 Task: Create a sub task Design and Implement Solution for the task  Implement a new cloud-based quality management system for a company in the project BroaderPath , assign it to team member softage.3@softage.net and update the status of the sub task to  Off Track , set the priority of the sub task to High
Action: Mouse moved to (801, 504)
Screenshot: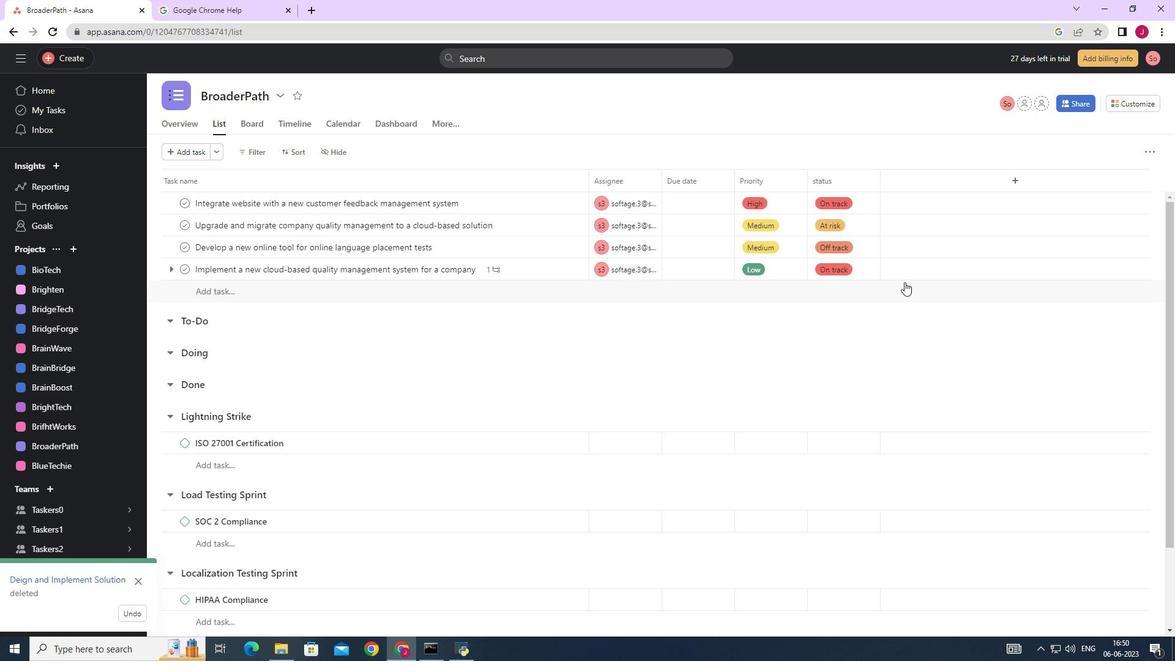 
Action: Mouse scrolled (801, 504) with delta (0, 0)
Screenshot: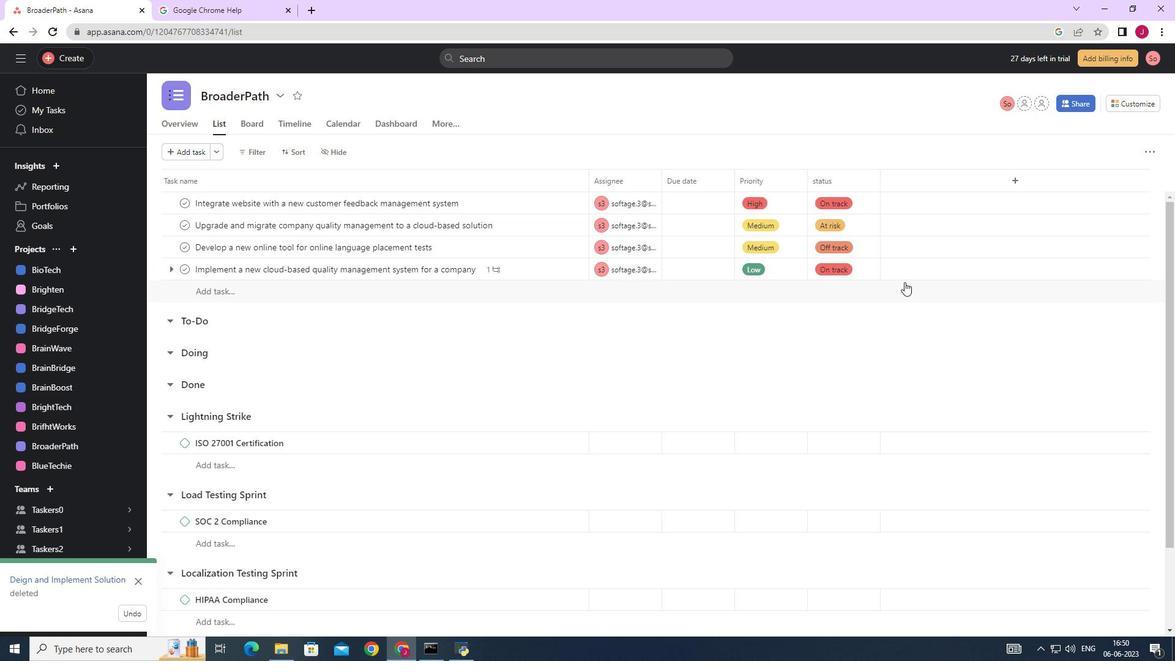 
Action: Mouse scrolled (801, 504) with delta (0, 0)
Screenshot: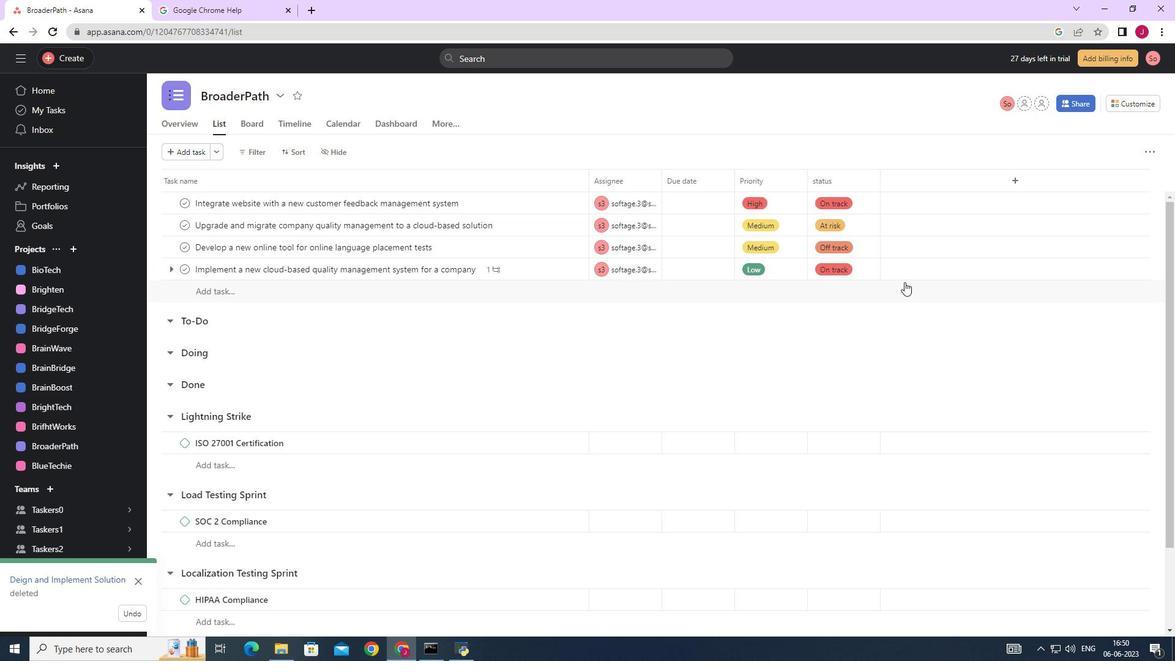 
Action: Mouse moved to (801, 504)
Screenshot: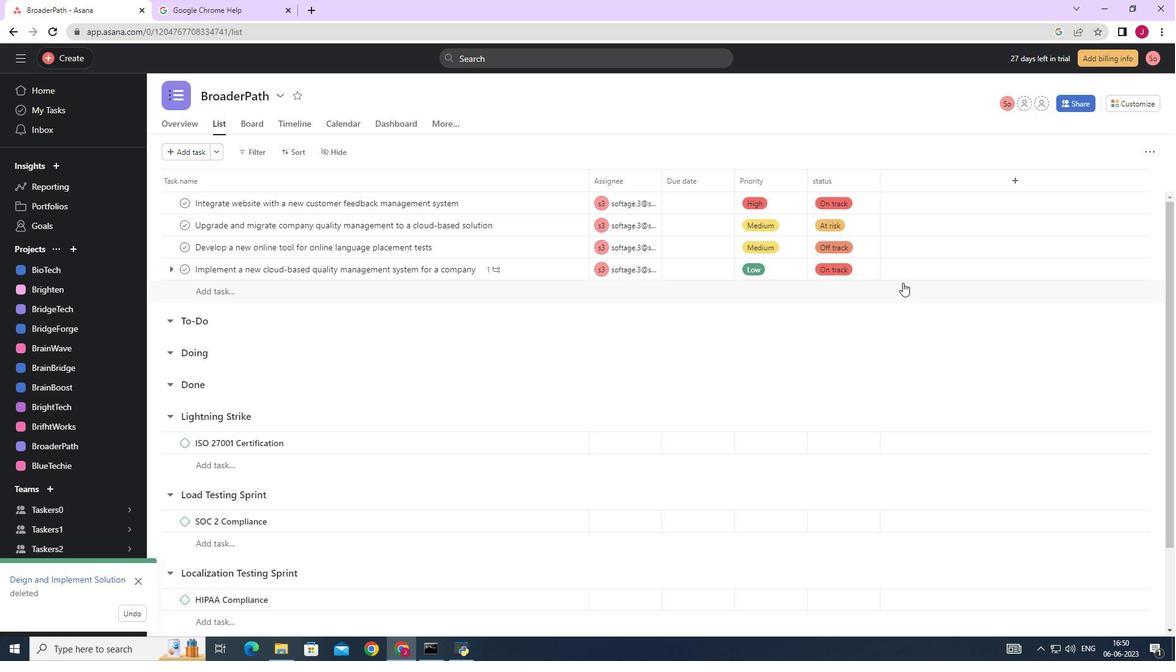 
Action: Mouse scrolled (801, 503) with delta (0, 0)
Screenshot: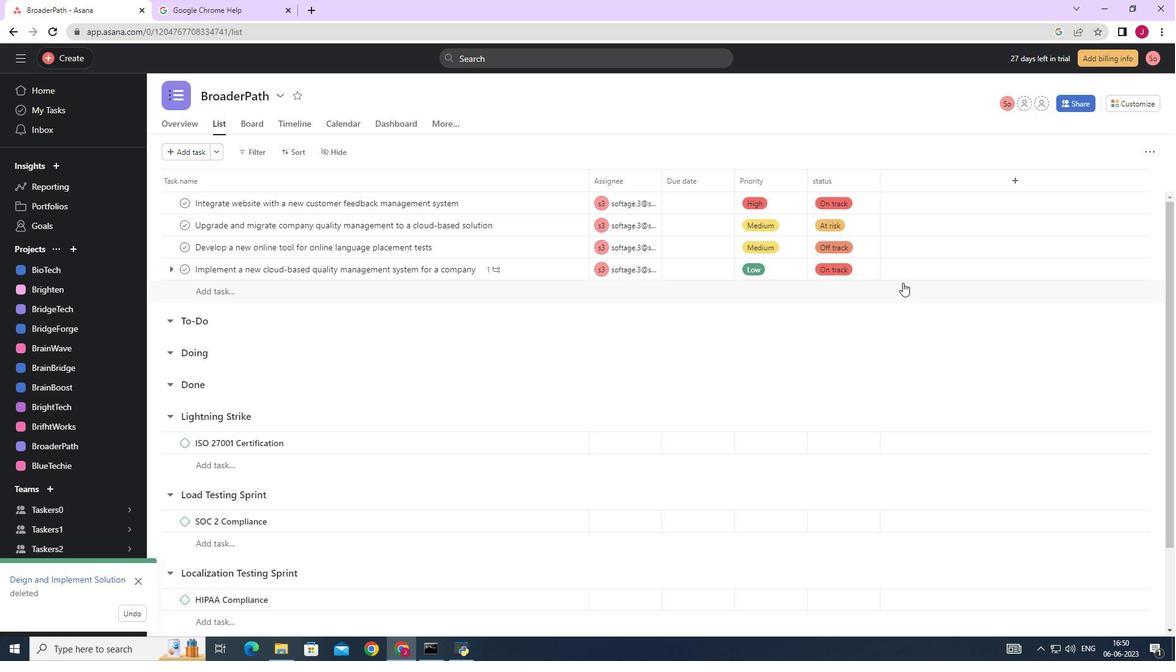 
Action: Mouse moved to (646, 473)
Screenshot: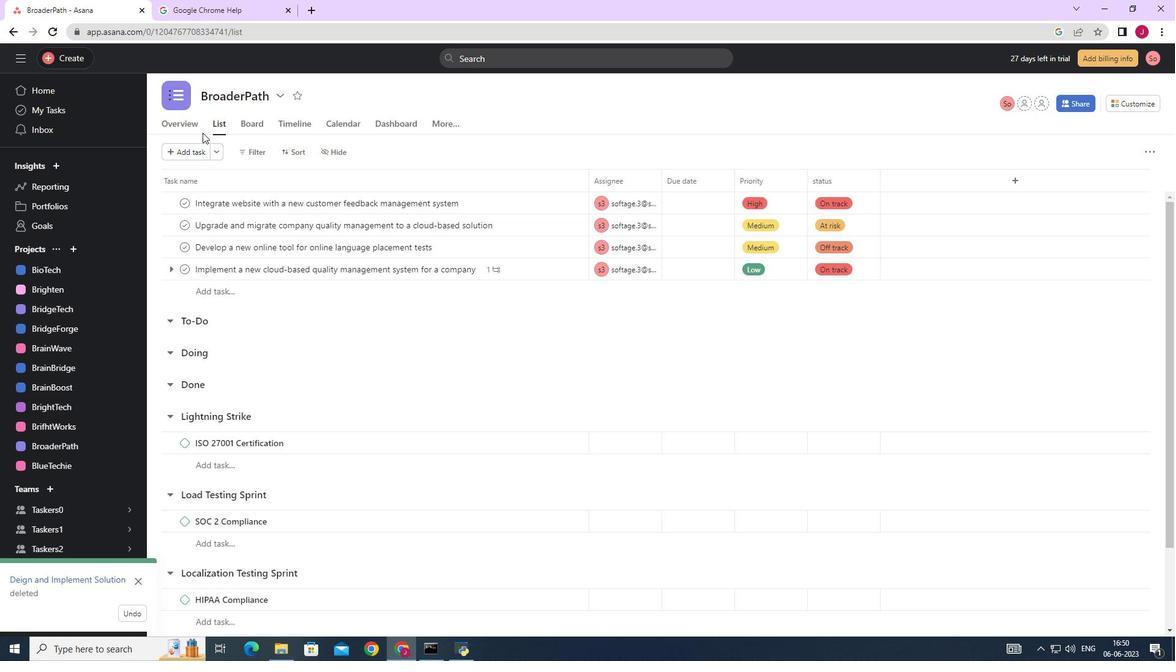 
Action: Mouse scrolled (646, 474) with delta (0, 0)
Screenshot: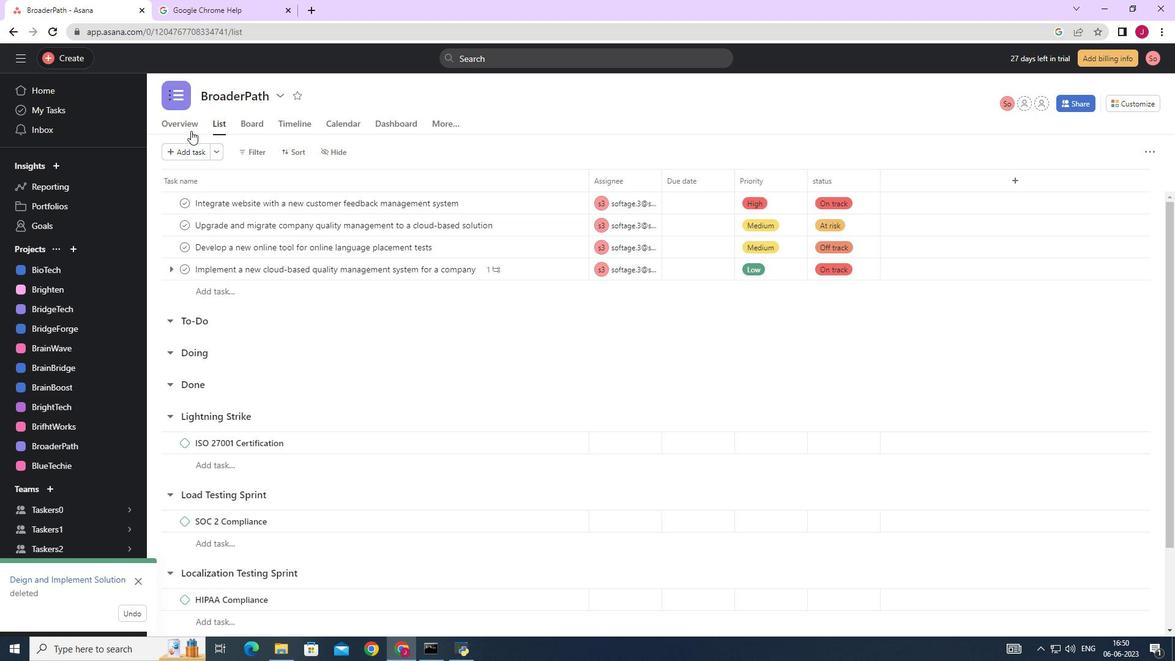 
Action: Mouse scrolled (646, 474) with delta (0, 0)
Screenshot: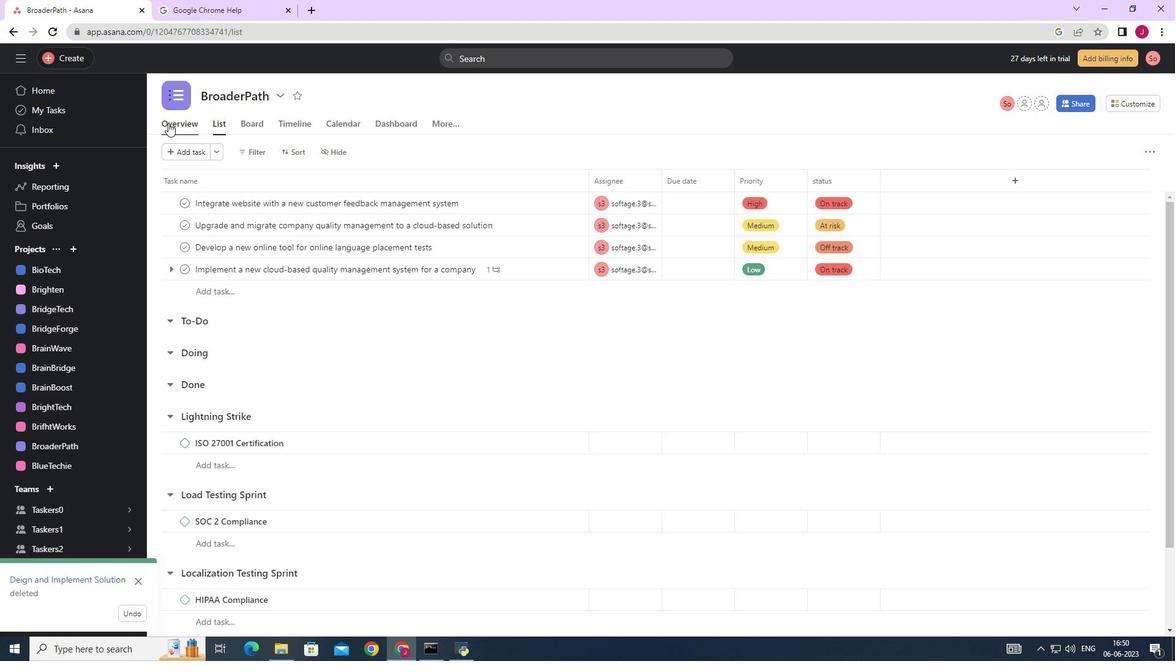 
Action: Mouse scrolled (646, 474) with delta (0, 0)
Screenshot: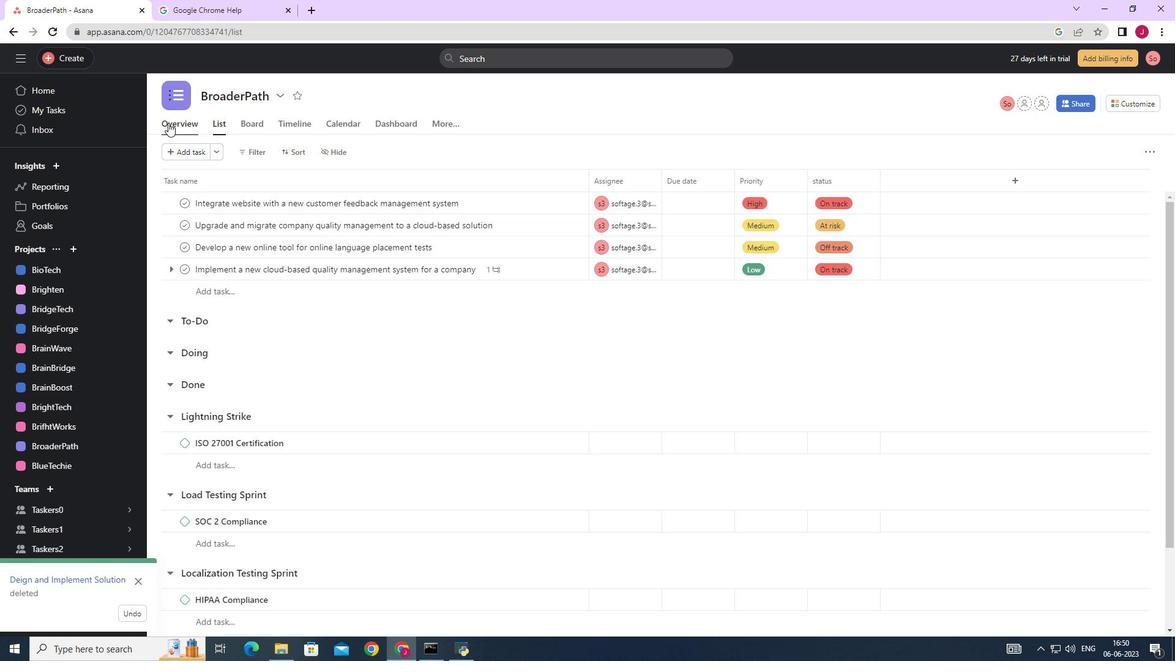 
Action: Mouse moved to (537, 263)
Screenshot: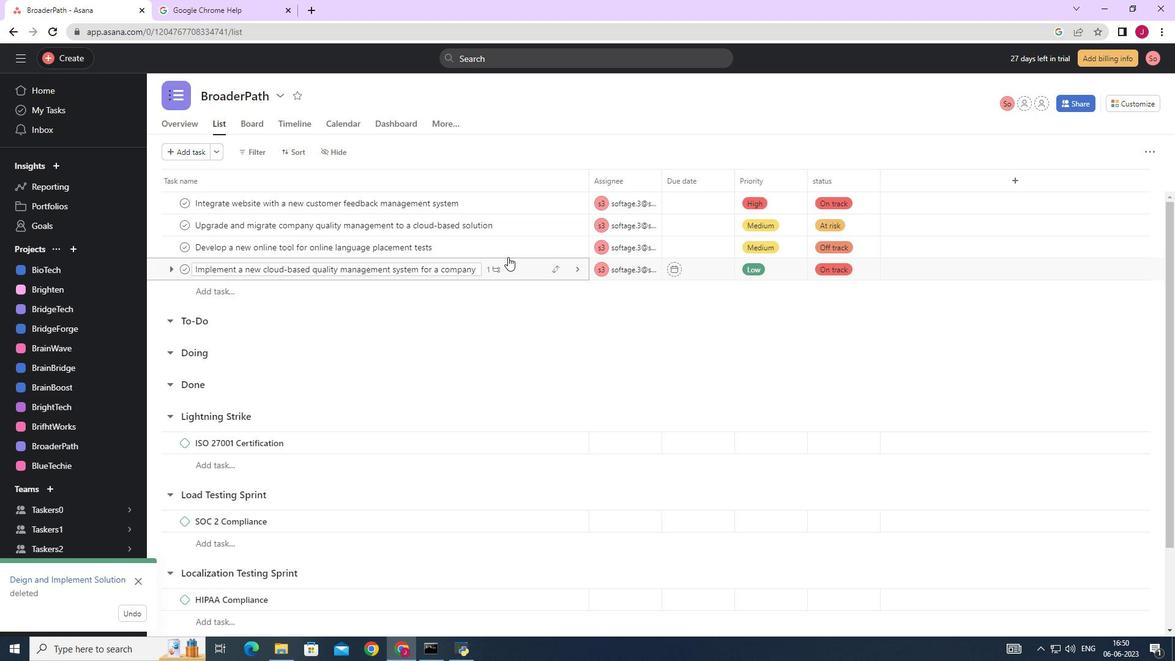 
Action: Mouse pressed left at (536, 263)
Screenshot: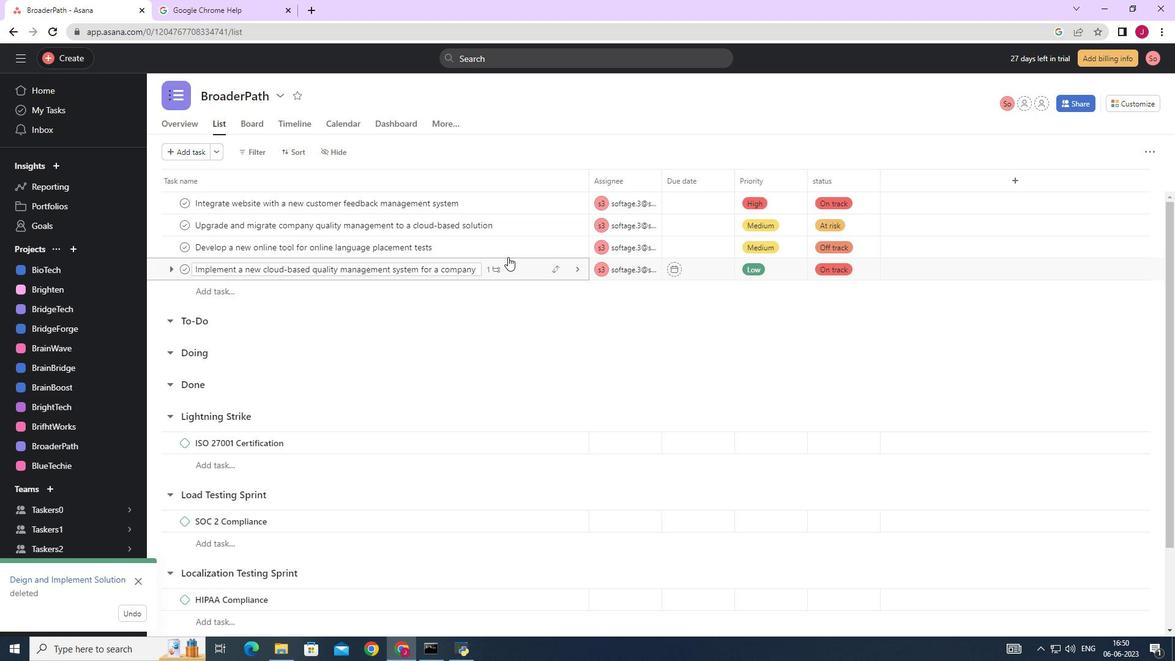 
Action: Mouse moved to (892, 428)
Screenshot: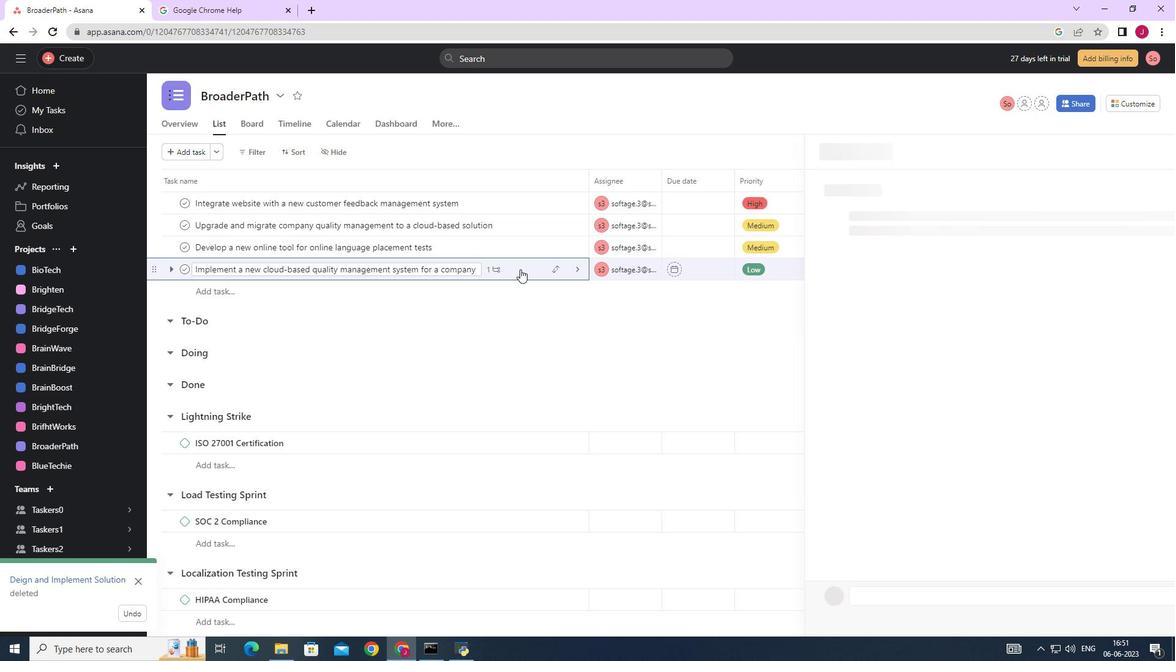 
Action: Mouse scrolled (892, 428) with delta (0, 0)
Screenshot: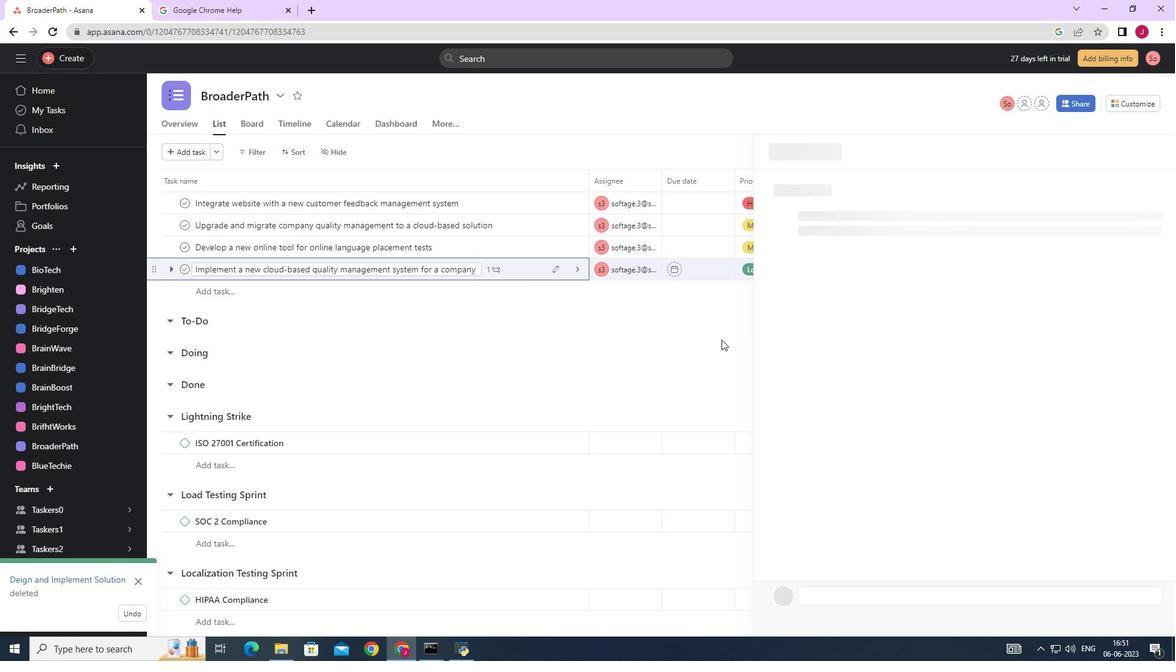 
Action: Mouse scrolled (892, 428) with delta (0, 0)
Screenshot: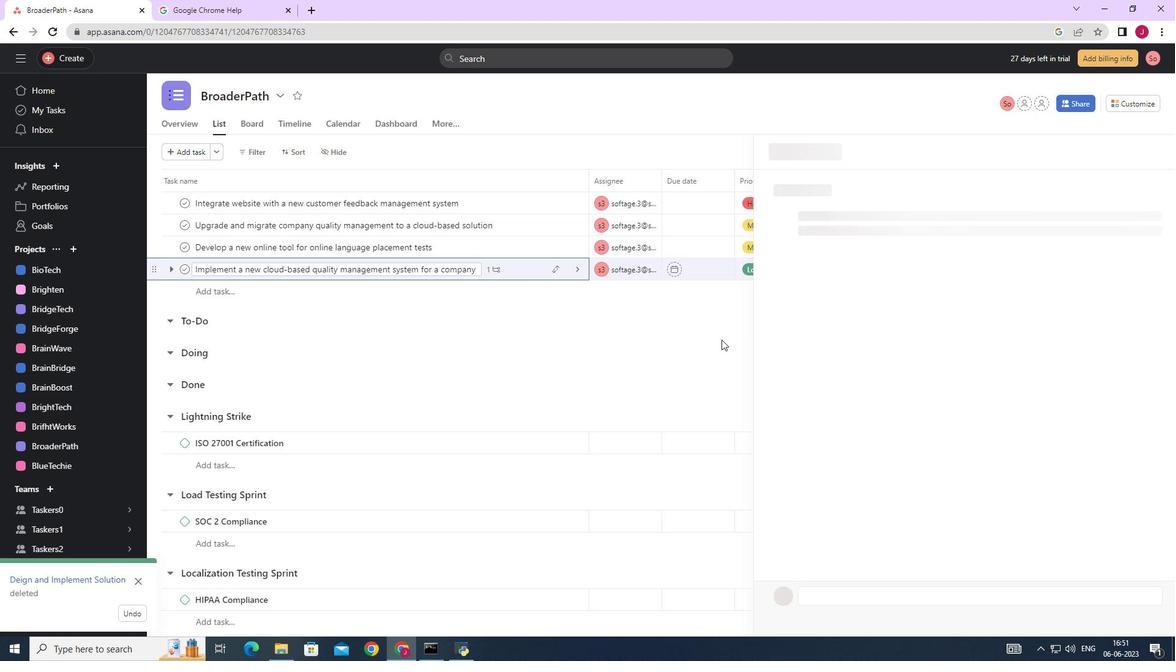 
Action: Mouse scrolled (892, 428) with delta (0, 0)
Screenshot: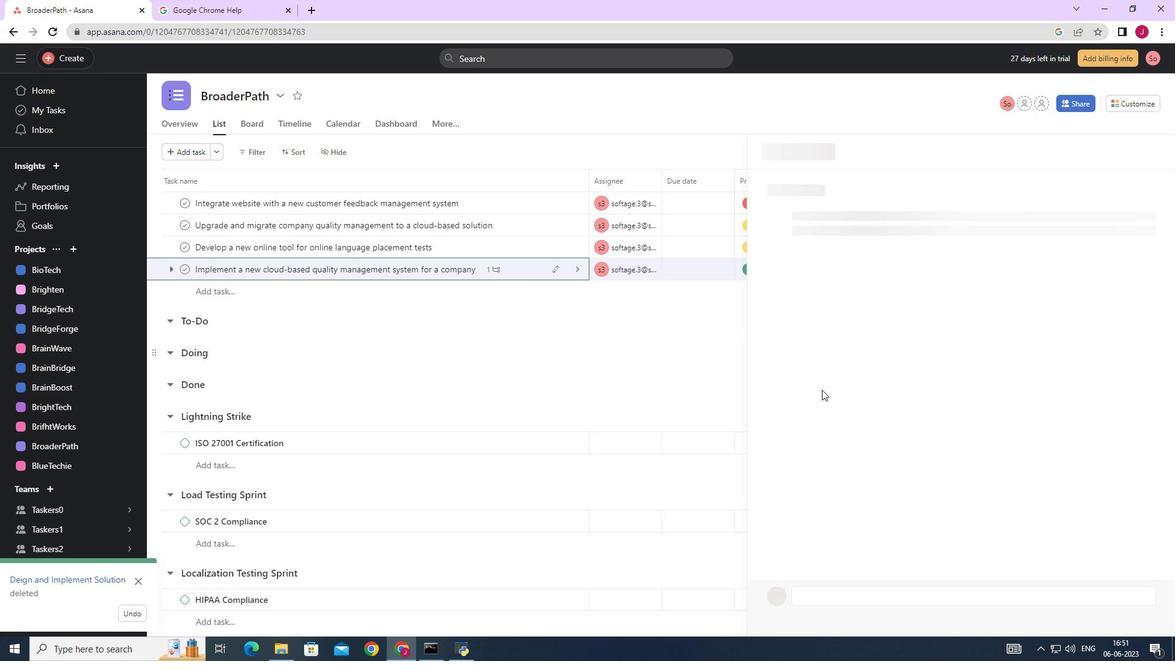 
Action: Mouse scrolled (892, 428) with delta (0, 0)
Screenshot: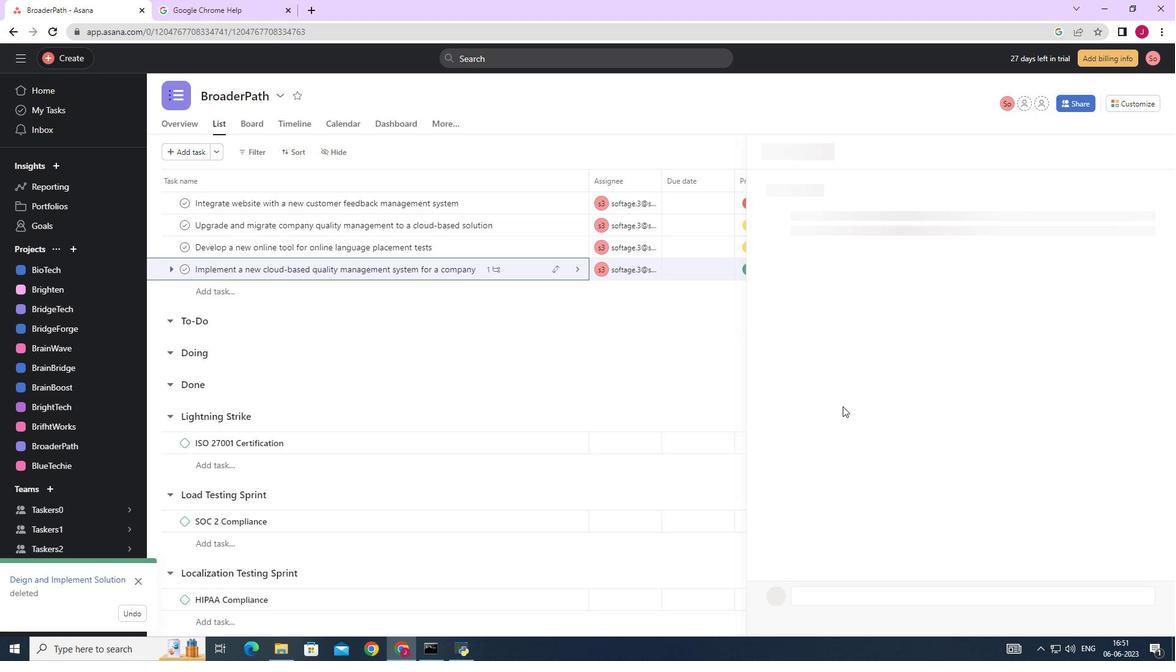 
Action: Mouse moved to (796, 448)
Screenshot: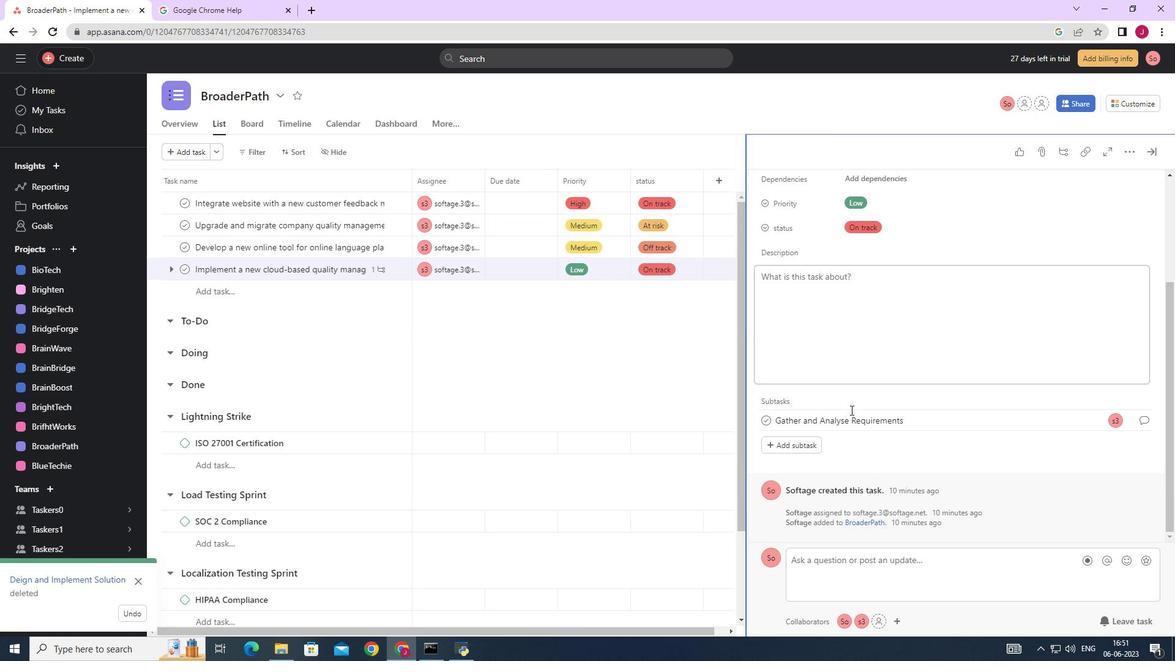 
Action: Mouse pressed left at (796, 448)
Screenshot: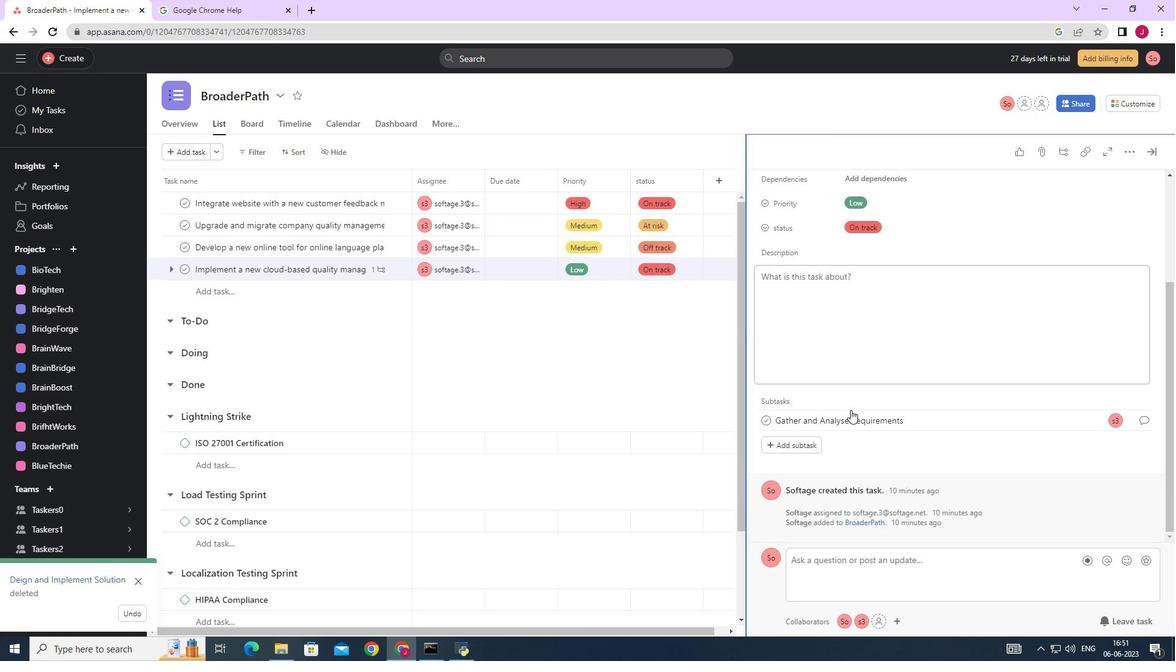 
Action: Mouse moved to (796, 449)
Screenshot: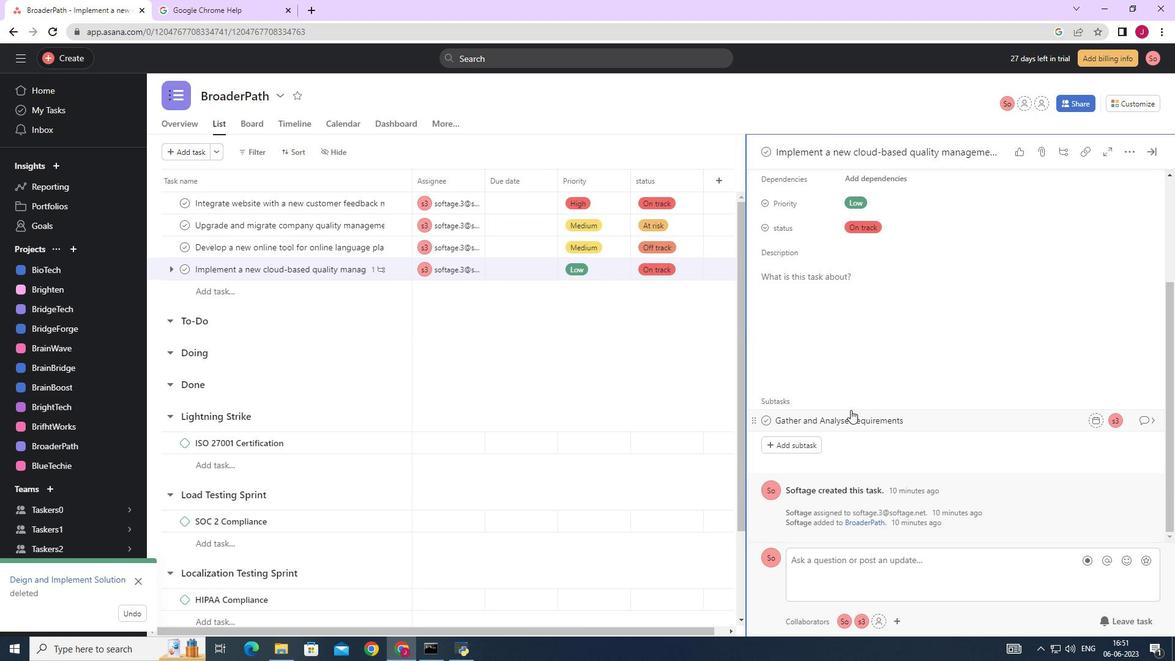 
Action: Key pressed <Key.caps_lock>D<Key.caps_lock>eign<Key.space>and<Key.space><Key.caps_lock>I<Key.caps_lock>mplement<Key.space><Key.caps_lock>S<Key.caps_lock>olution
Screenshot: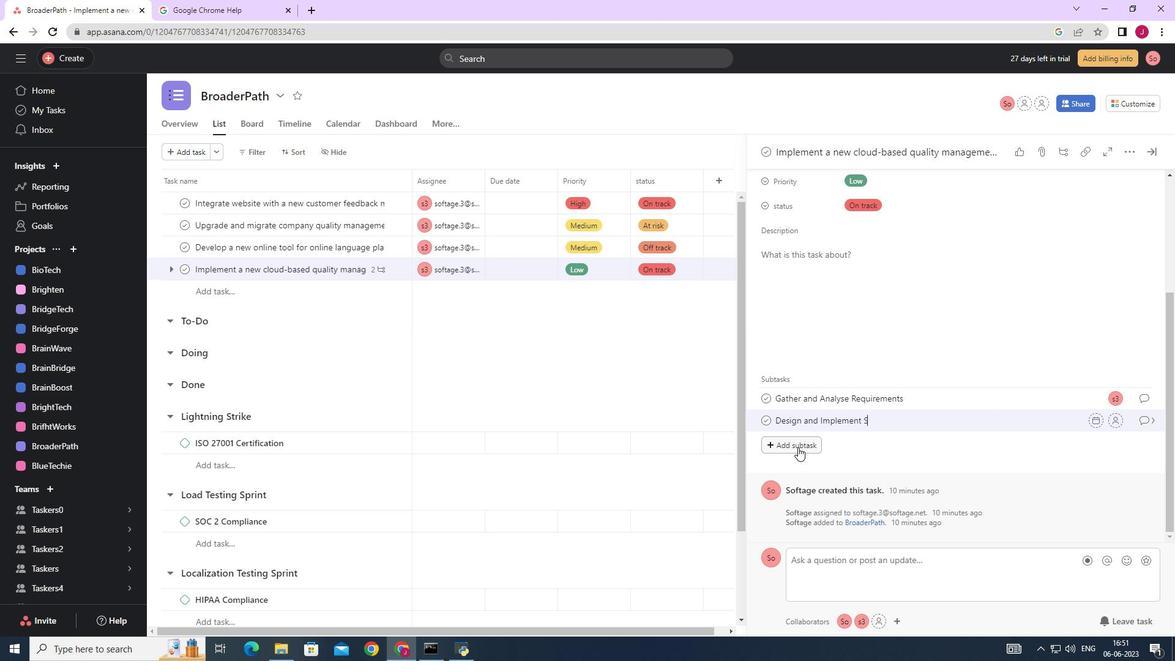 
Action: Mouse moved to (1143, 422)
Screenshot: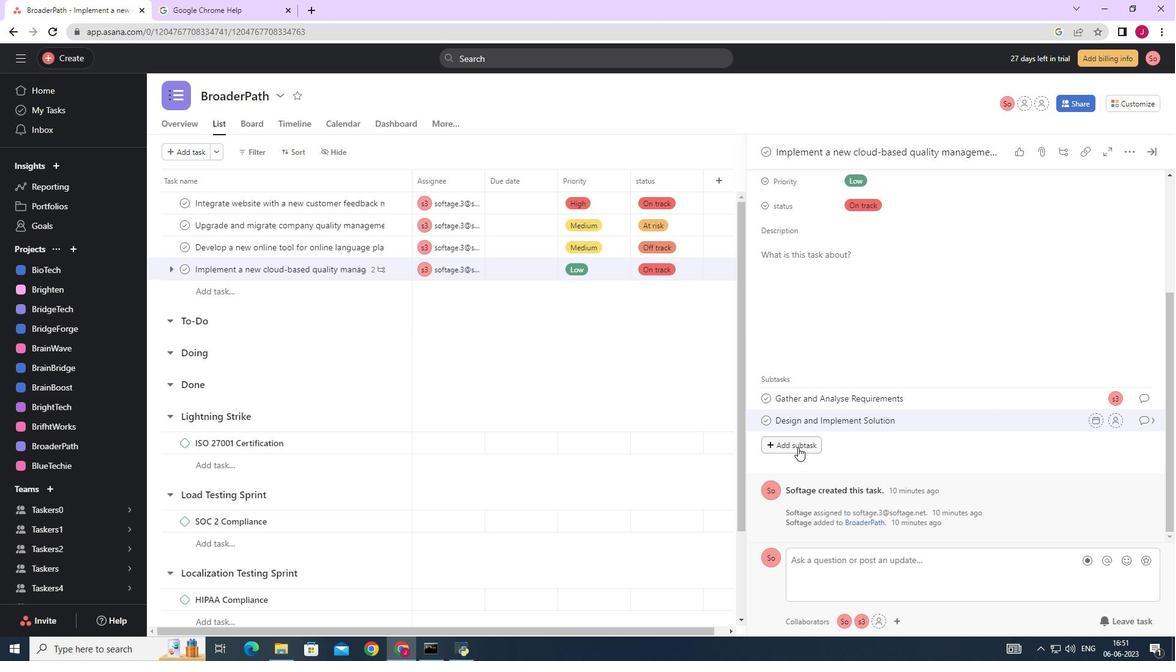 
Action: Mouse pressed left at (1143, 422)
Screenshot: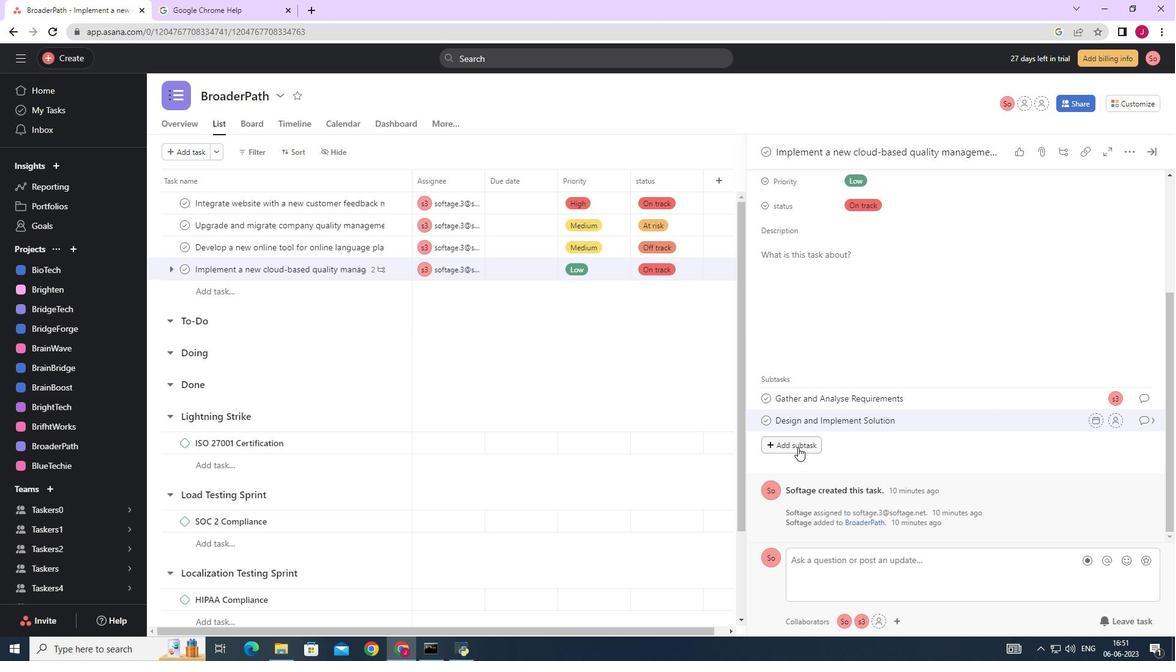 
Action: Mouse moved to (848, 525)
Screenshot: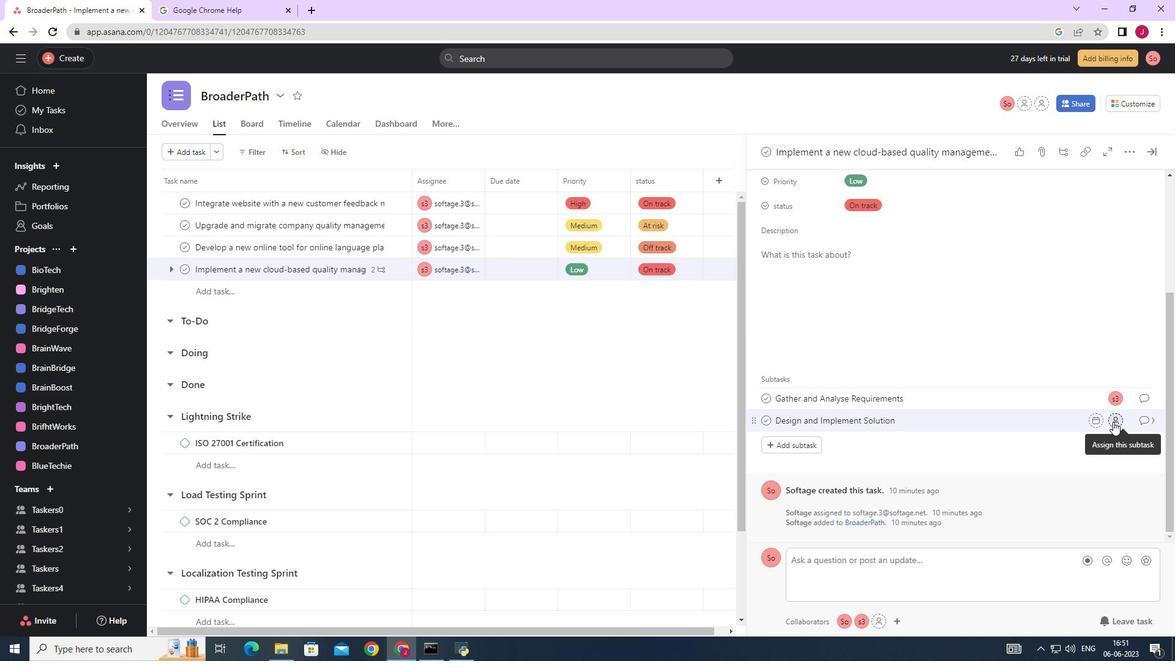 
Action: Mouse scrolled (848, 524) with delta (0, 0)
Screenshot: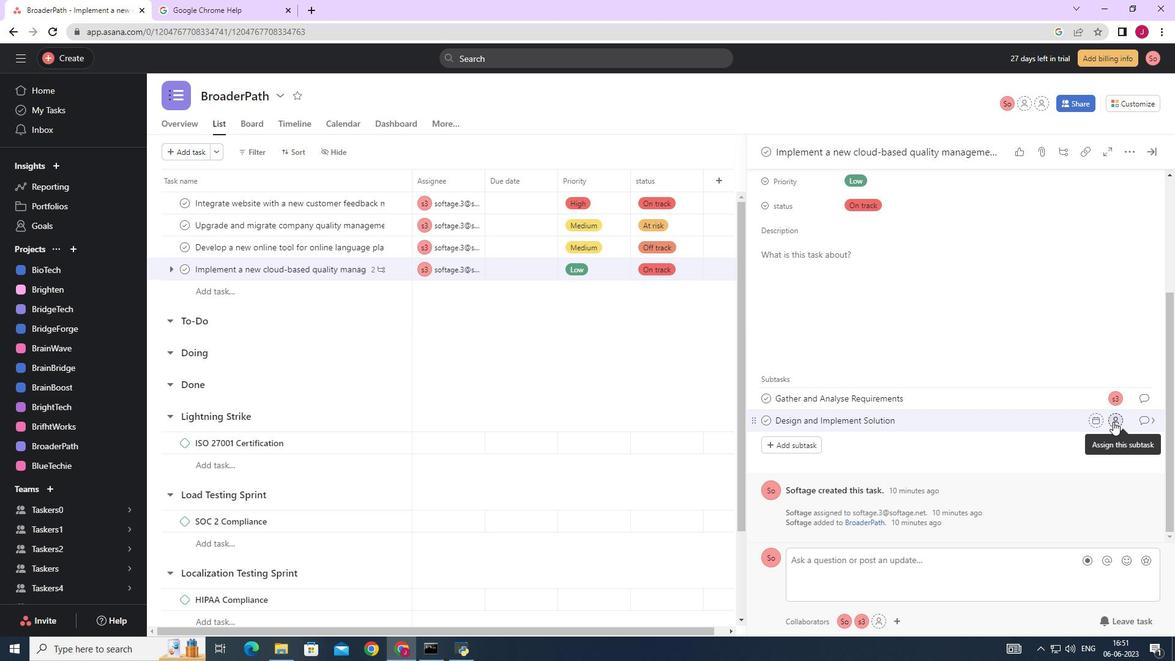 
Action: Mouse scrolled (848, 524) with delta (0, 0)
Screenshot: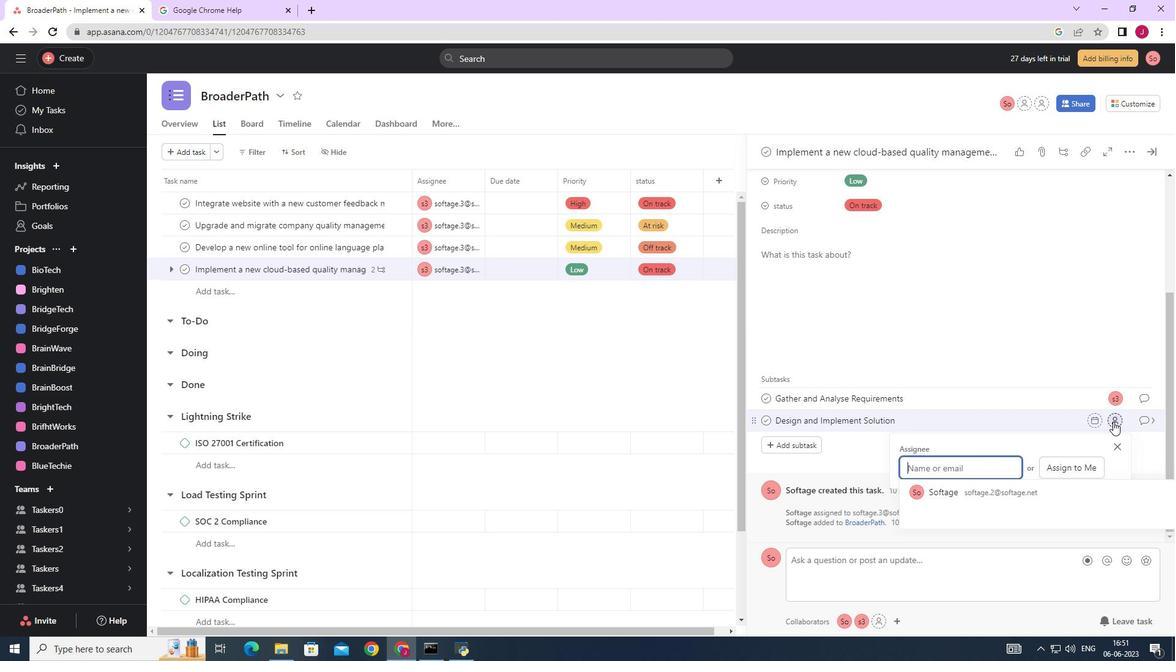 
Action: Mouse scrolled (848, 524) with delta (0, 0)
Screenshot: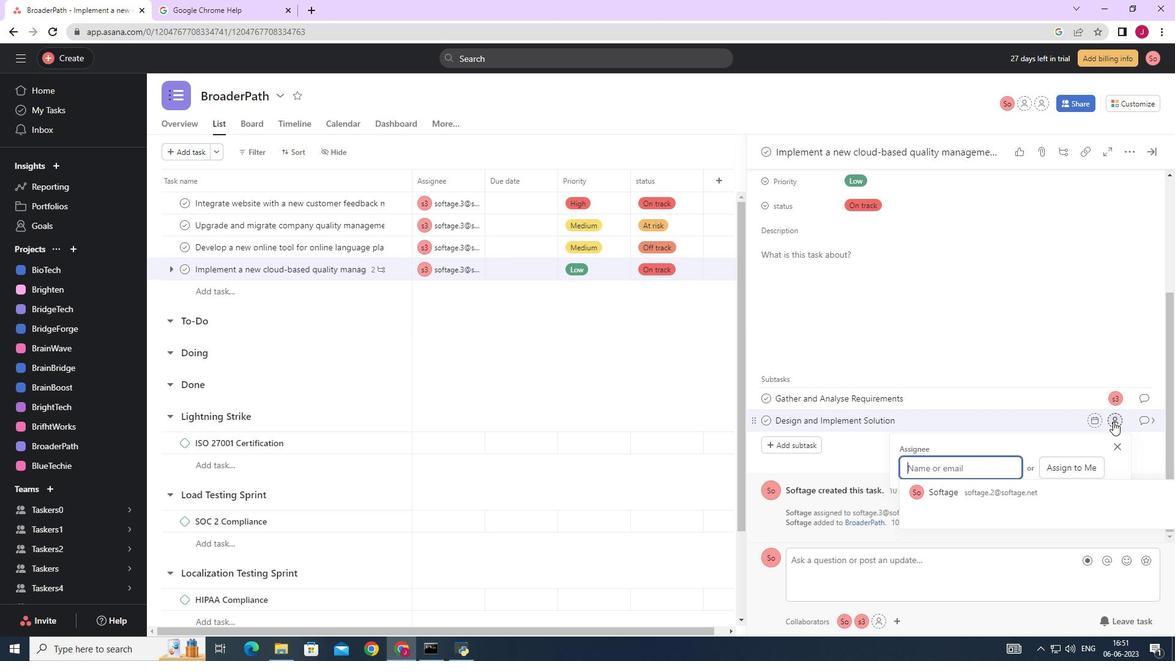 
Action: Mouse scrolled (848, 524) with delta (0, 0)
Screenshot: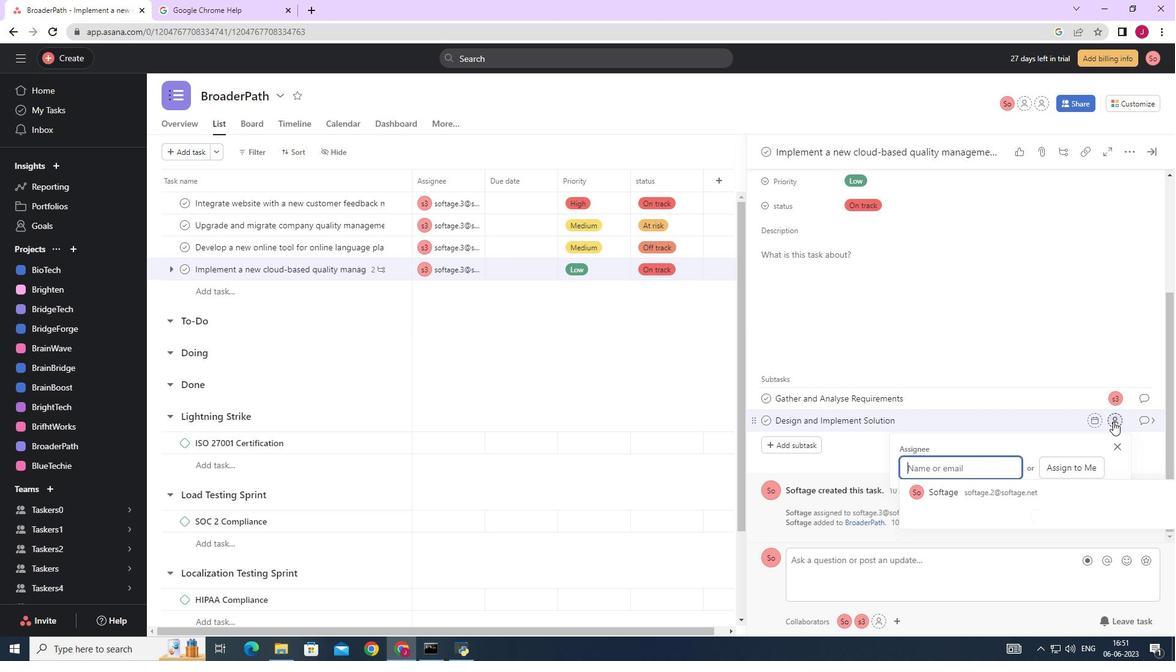 
Action: Mouse moved to (800, 447)
Screenshot: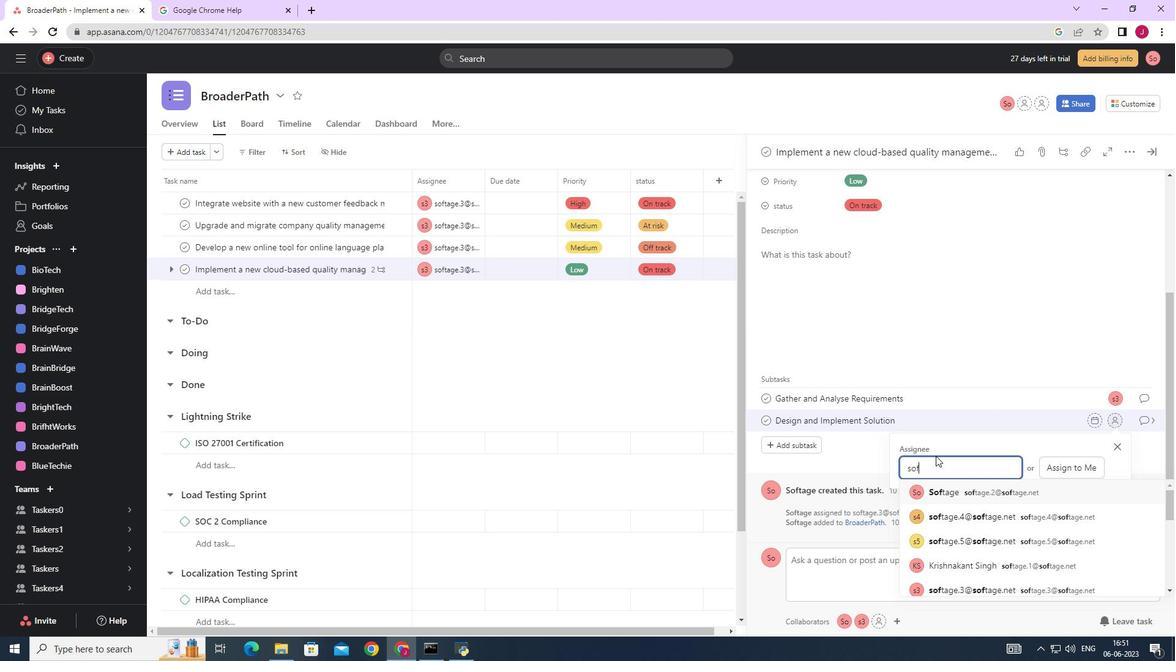 
Action: Mouse pressed left at (800, 447)
Screenshot: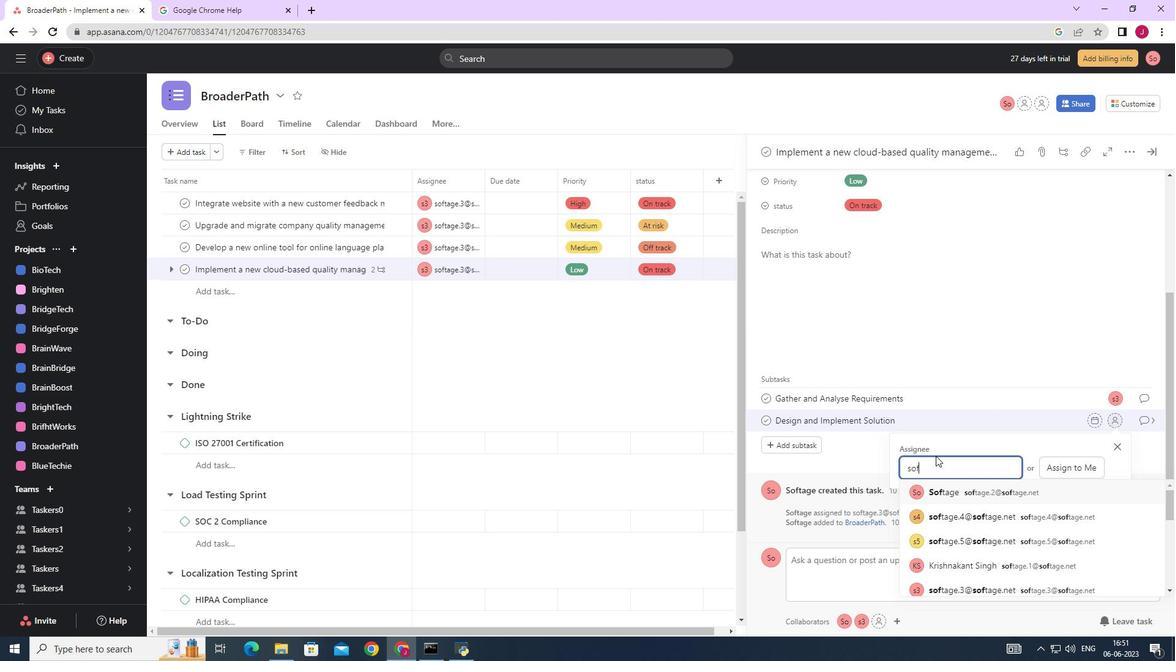 
Action: Mouse moved to (893, 457)
Screenshot: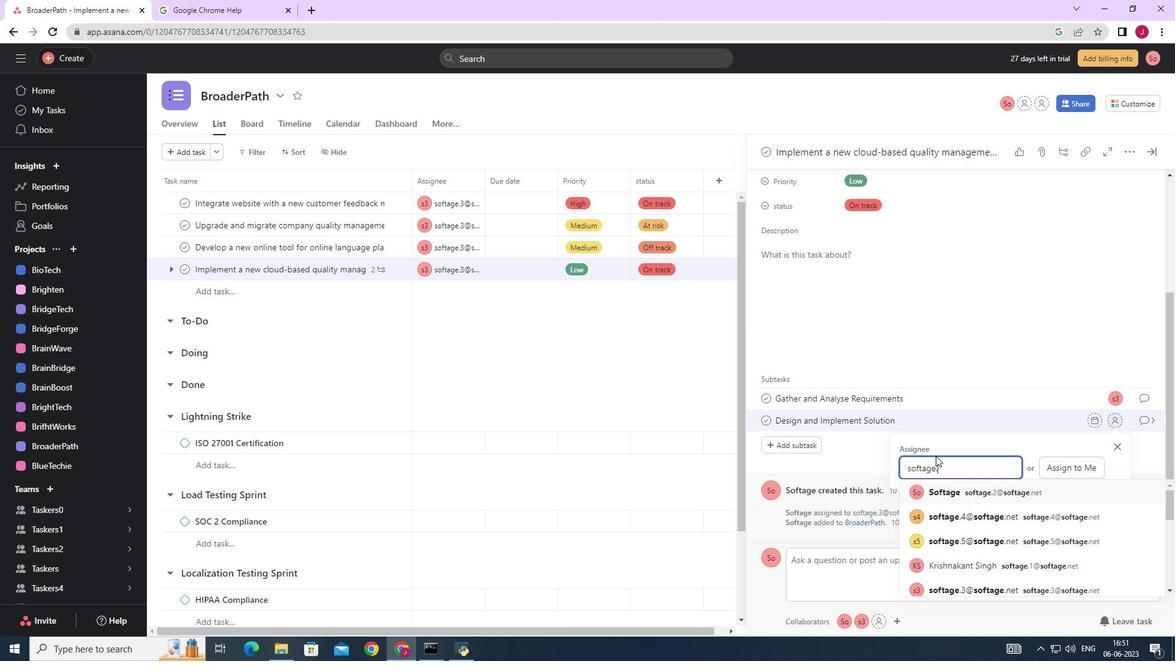 
Action: Mouse scrolled (893, 456) with delta (0, 0)
Screenshot: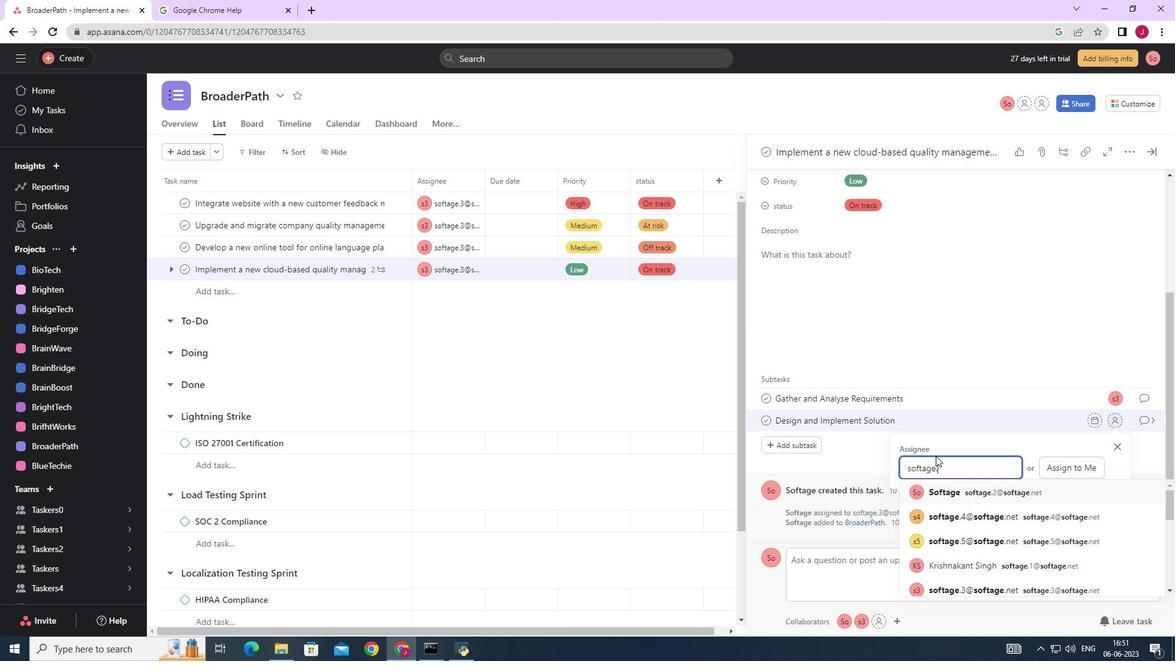 
Action: Mouse scrolled (893, 456) with delta (0, 0)
Screenshot: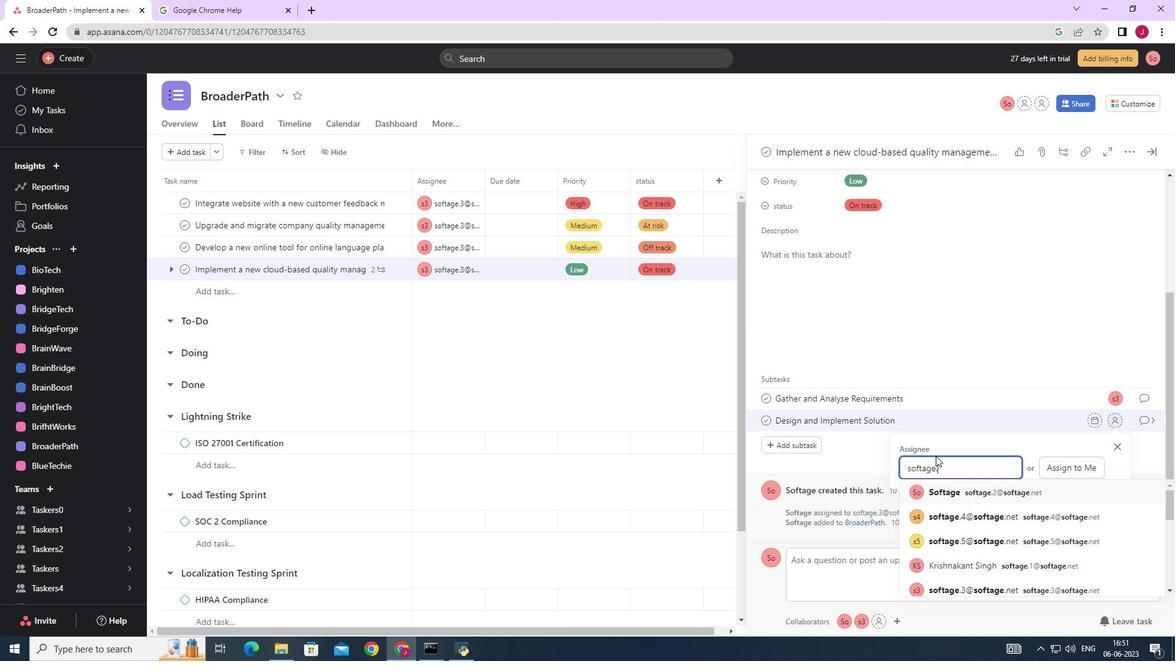
Action: Mouse scrolled (893, 456) with delta (0, 0)
Screenshot: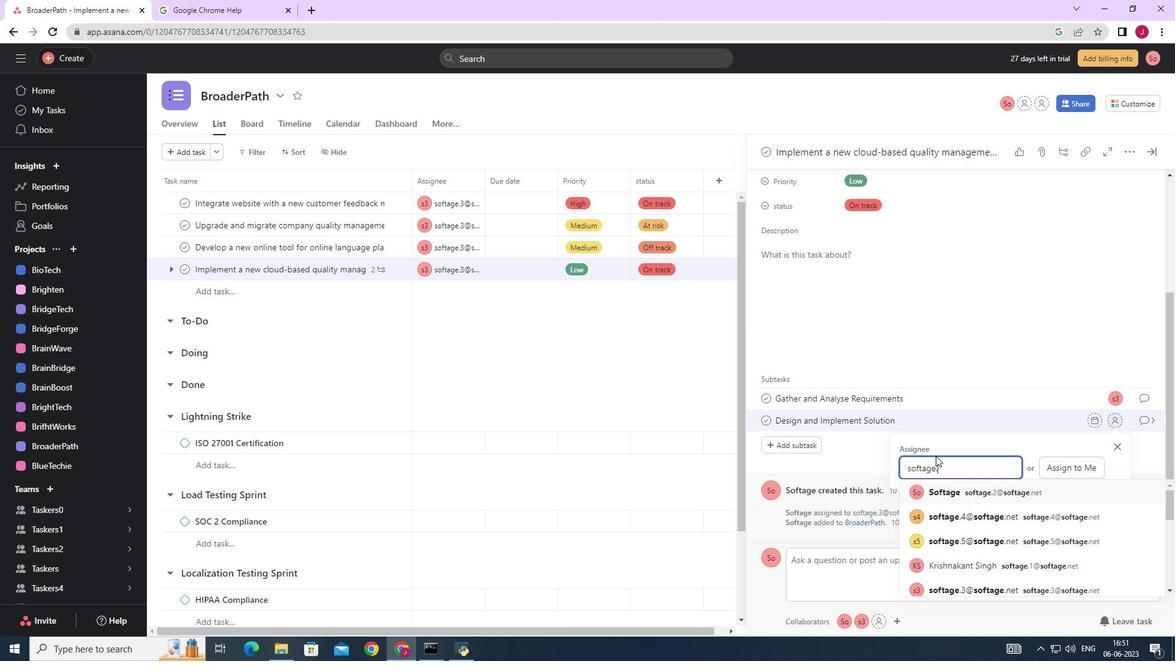 
Action: Mouse scrolled (893, 456) with delta (0, 0)
Screenshot: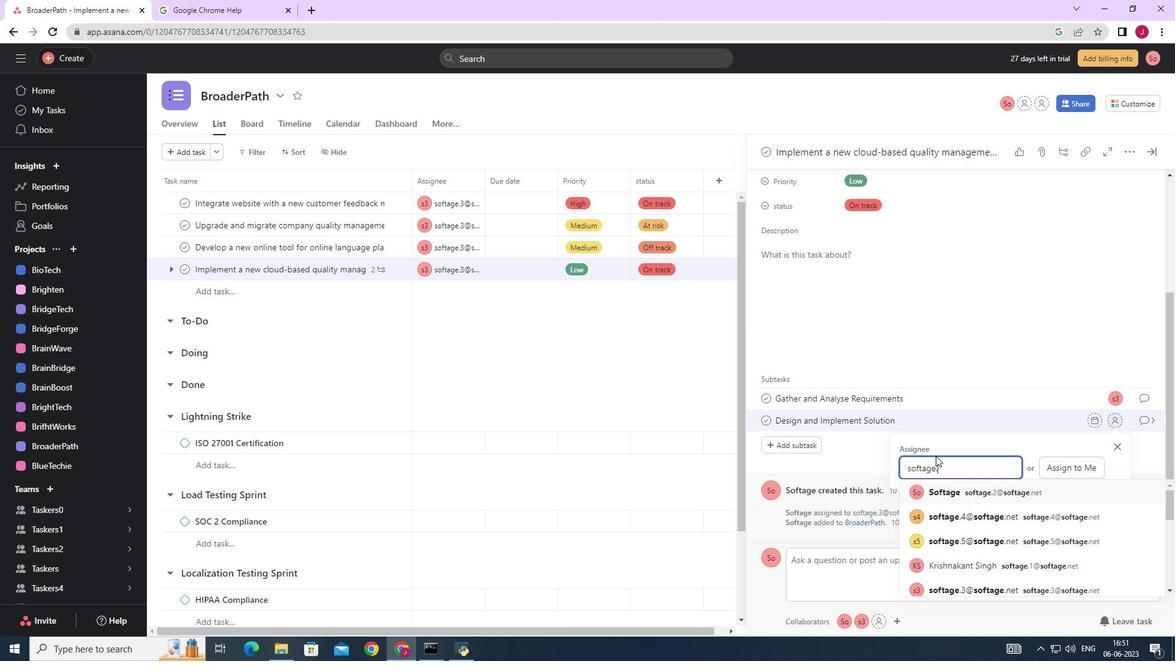 
Action: Mouse scrolled (893, 456) with delta (0, 0)
Screenshot: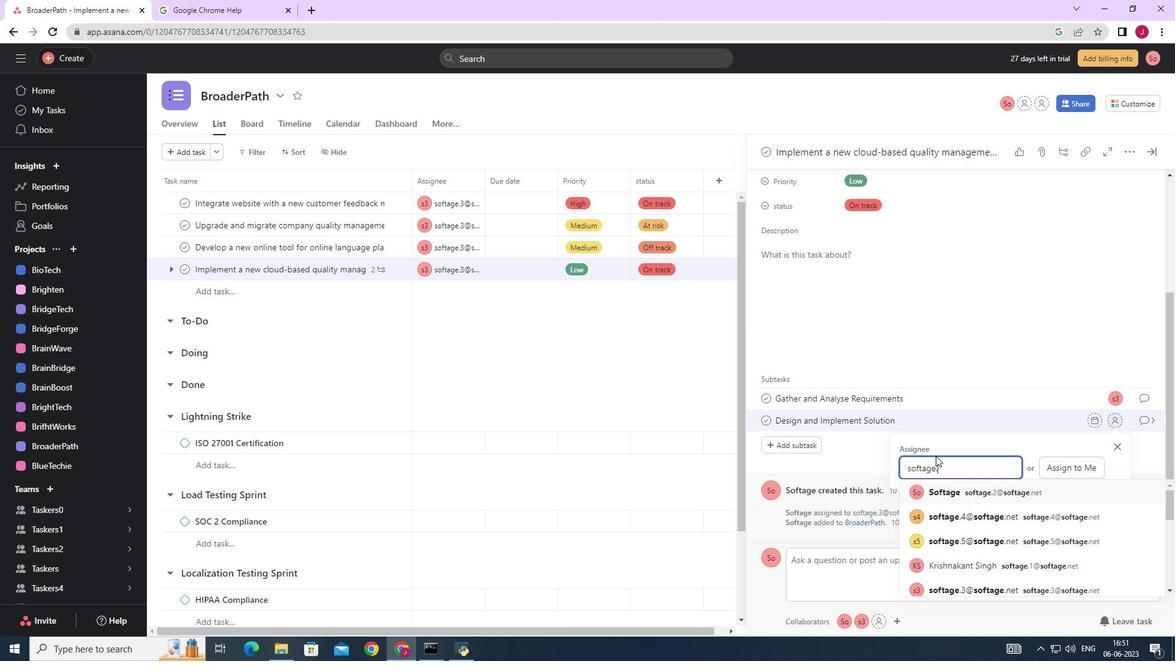 
Action: Mouse scrolled (893, 458) with delta (0, 0)
Screenshot: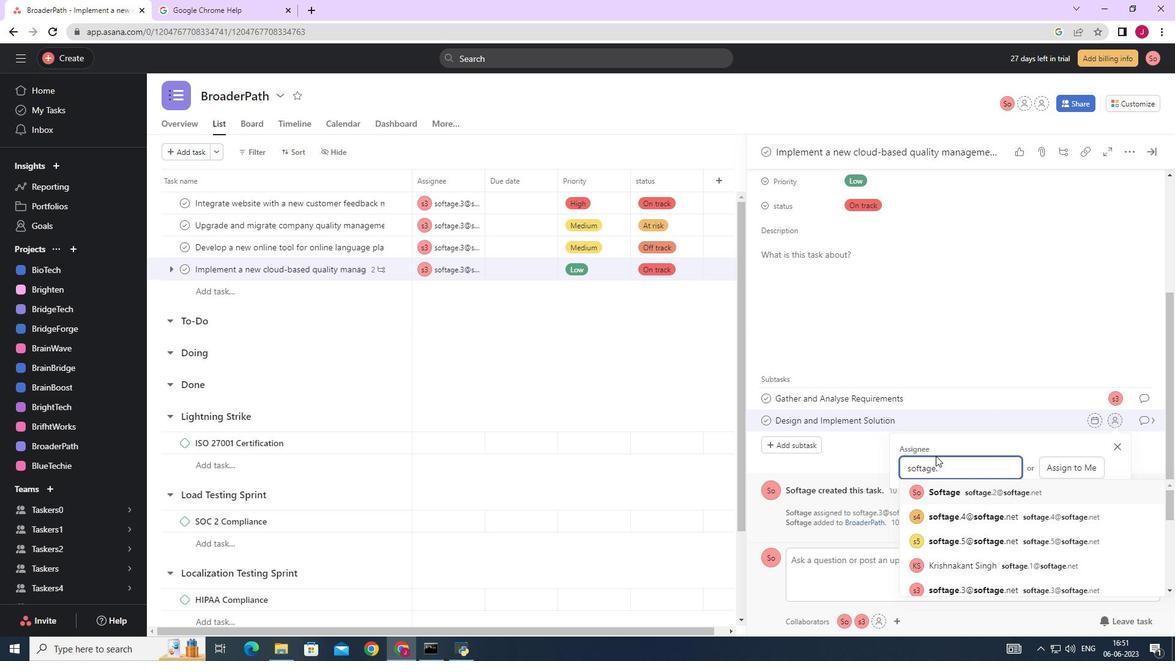 
Action: Mouse scrolled (893, 458) with delta (0, 0)
Screenshot: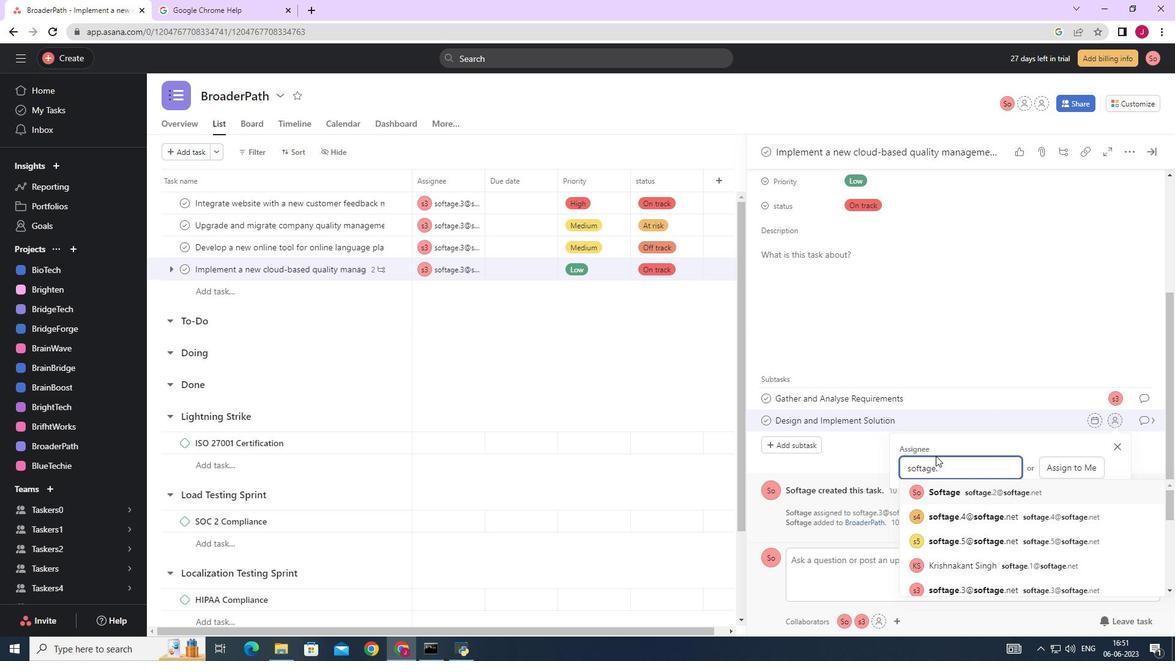 
Action: Mouse scrolled (893, 458) with delta (0, 0)
Screenshot: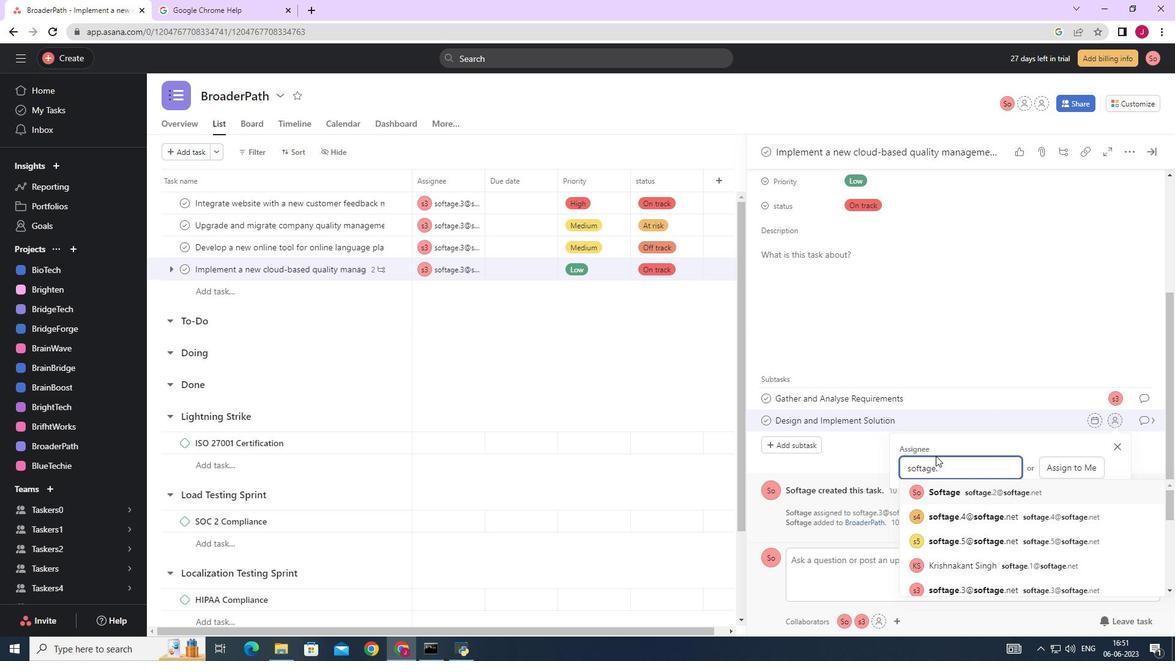 
Action: Mouse scrolled (893, 458) with delta (0, 0)
Screenshot: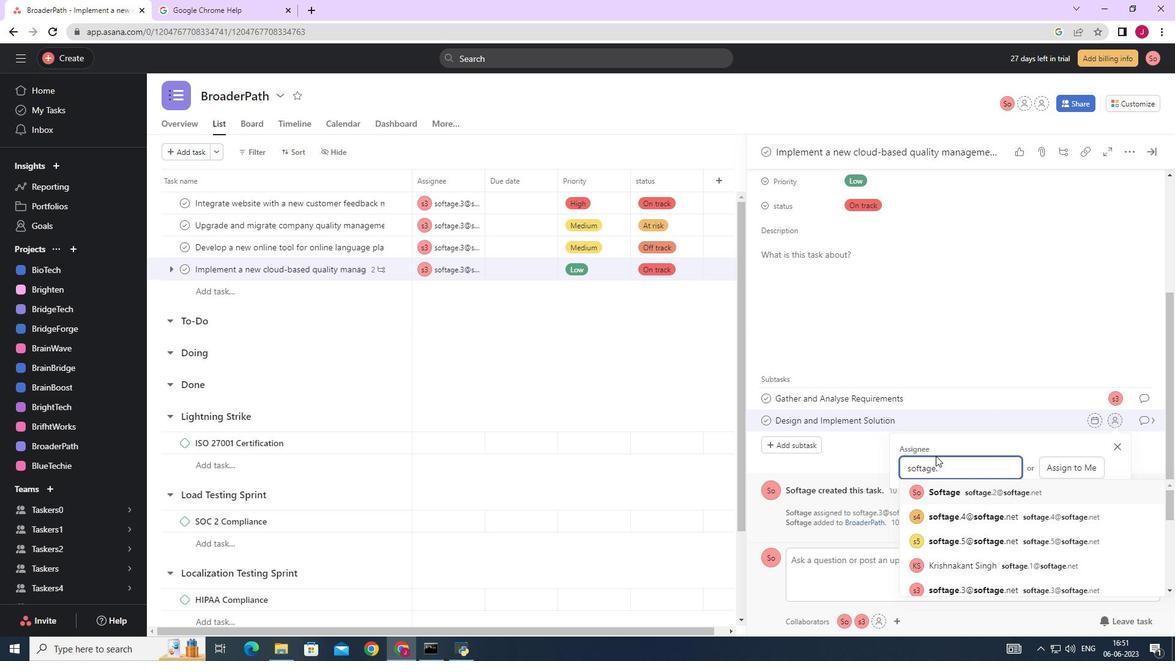 
Action: Mouse moved to (873, 432)
Screenshot: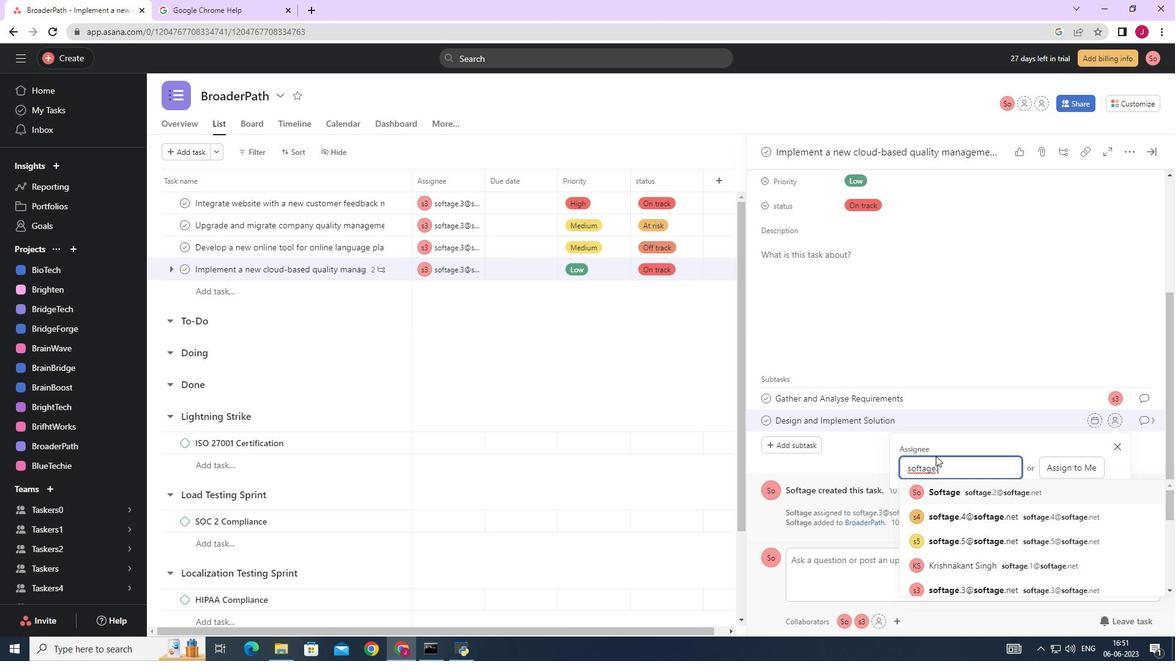 
Action: Mouse scrolled (873, 432) with delta (0, 0)
Screenshot: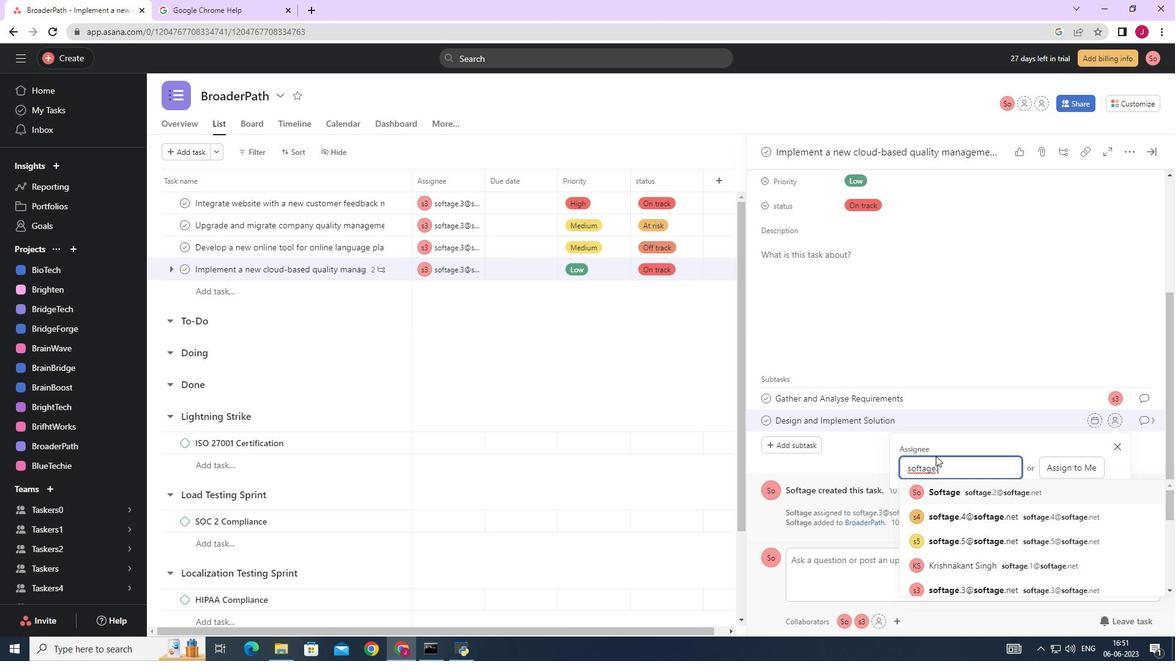 
Action: Mouse scrolled (873, 431) with delta (0, 0)
Screenshot: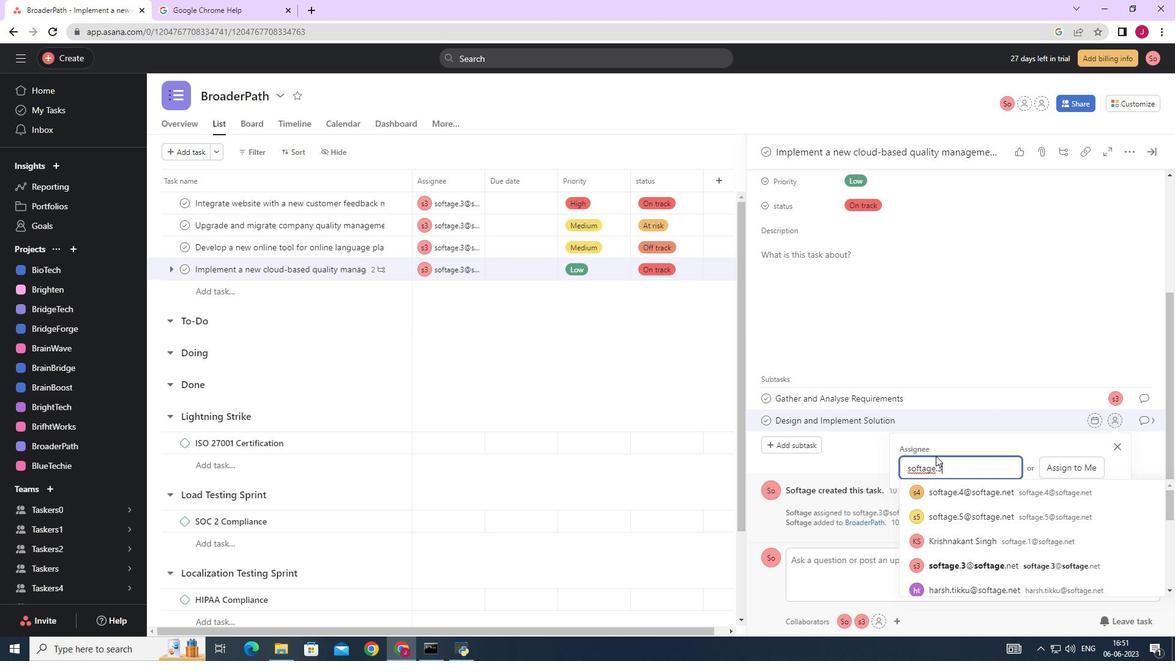 
Action: Mouse scrolled (873, 431) with delta (0, 0)
Screenshot: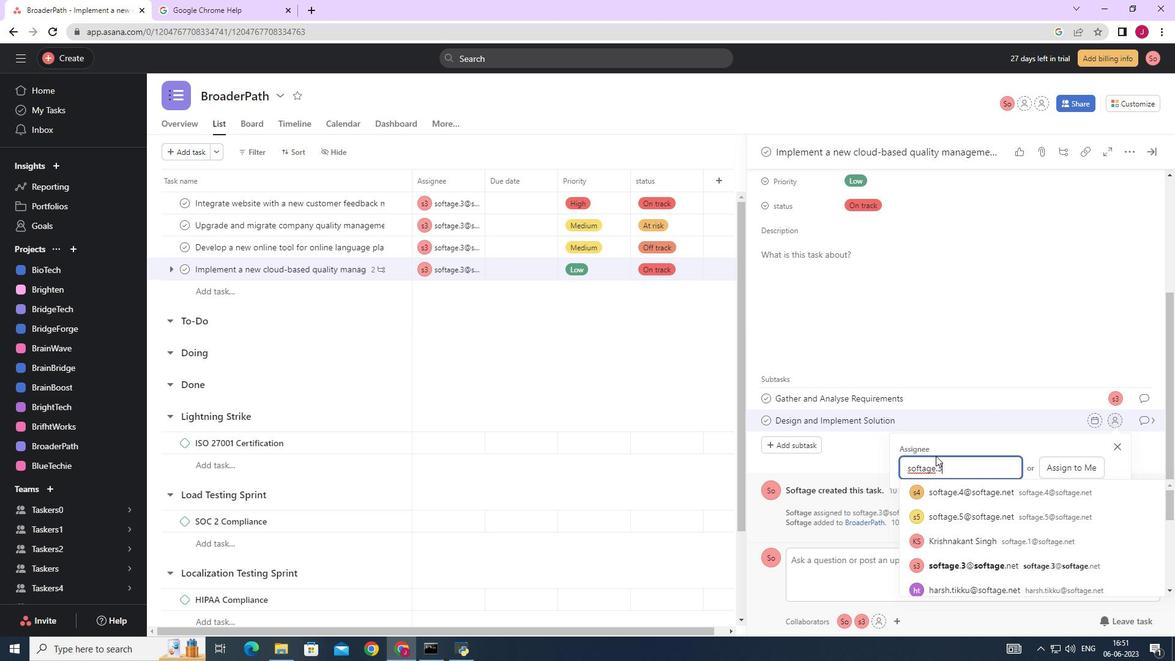 
Action: Mouse moved to (518, 267)
Screenshot: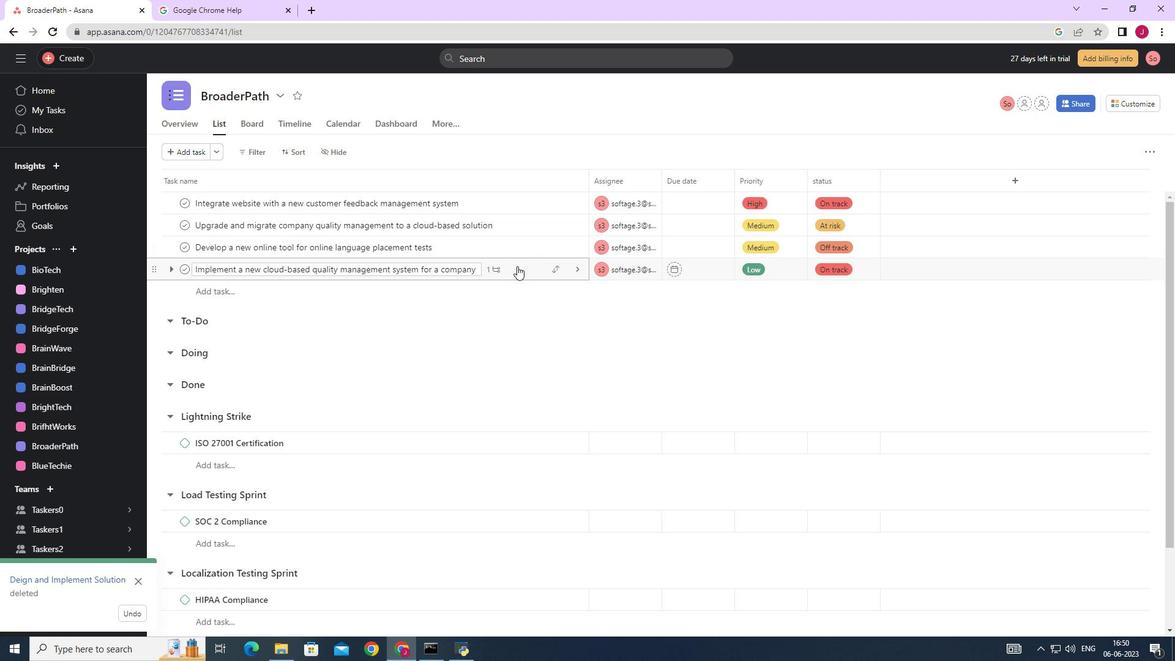 
Action: Mouse pressed left at (518, 267)
Screenshot: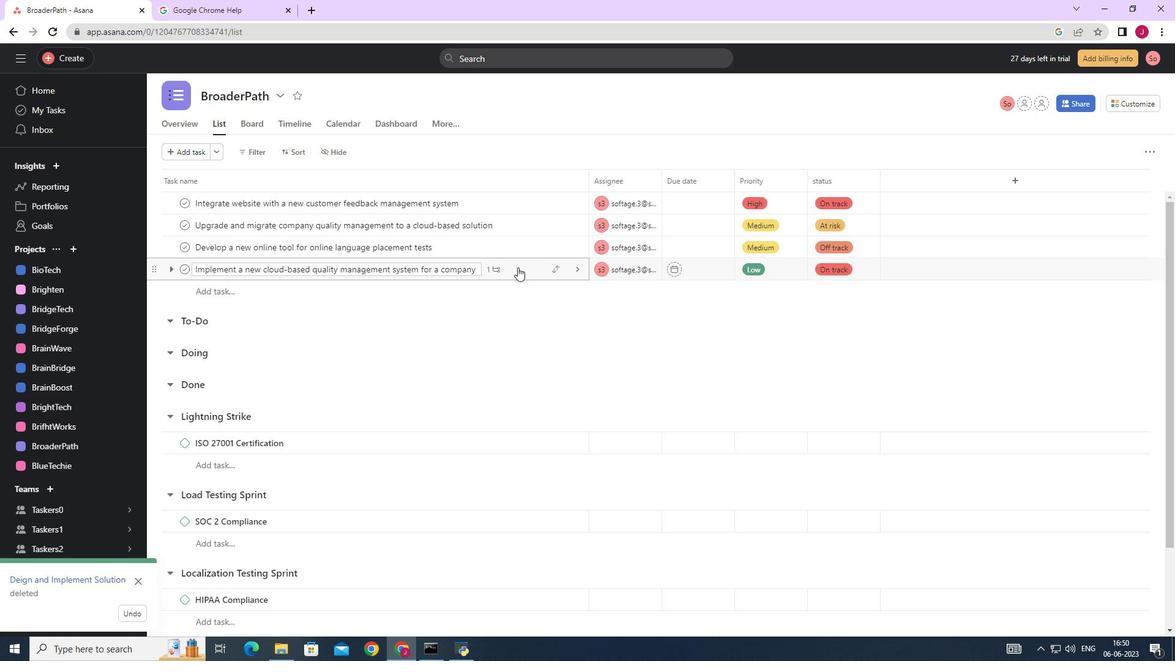 
Action: Mouse moved to (851, 410)
Screenshot: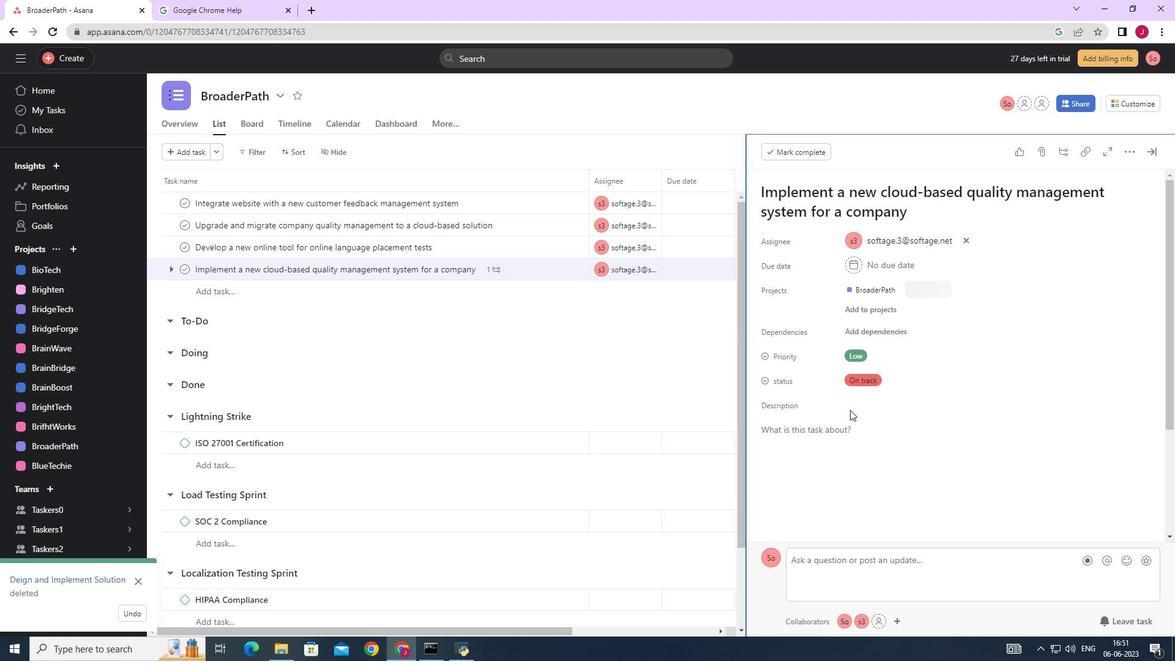 
Action: Mouse scrolled (851, 409) with delta (0, 0)
Screenshot: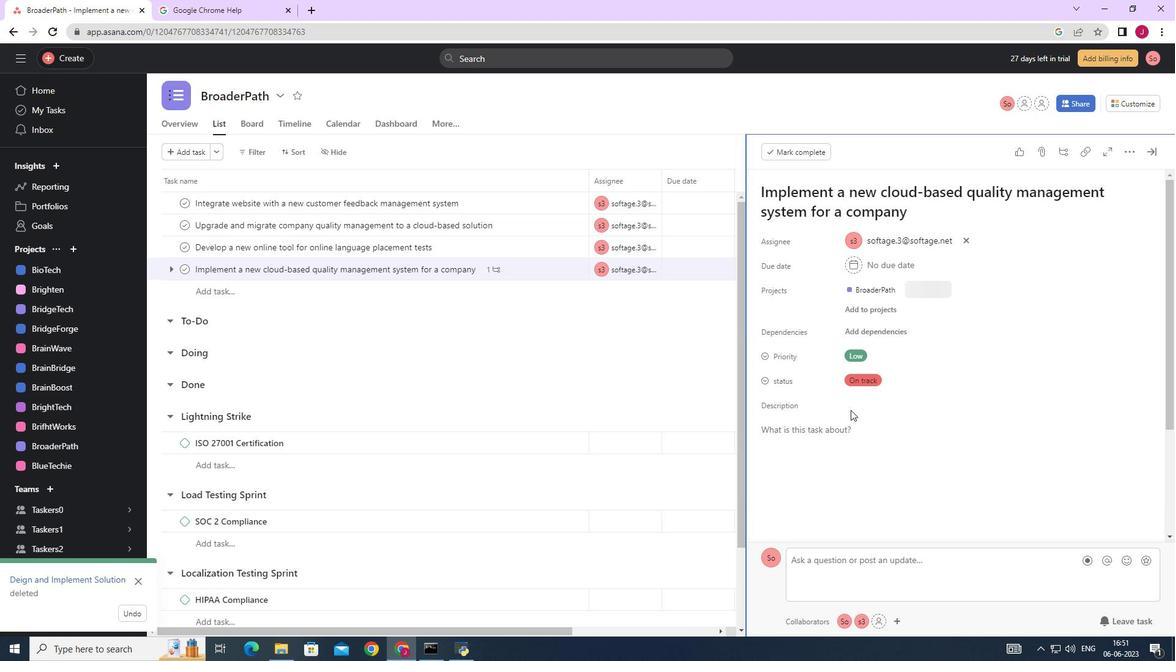 
Action: Mouse scrolled (851, 409) with delta (0, 0)
Screenshot: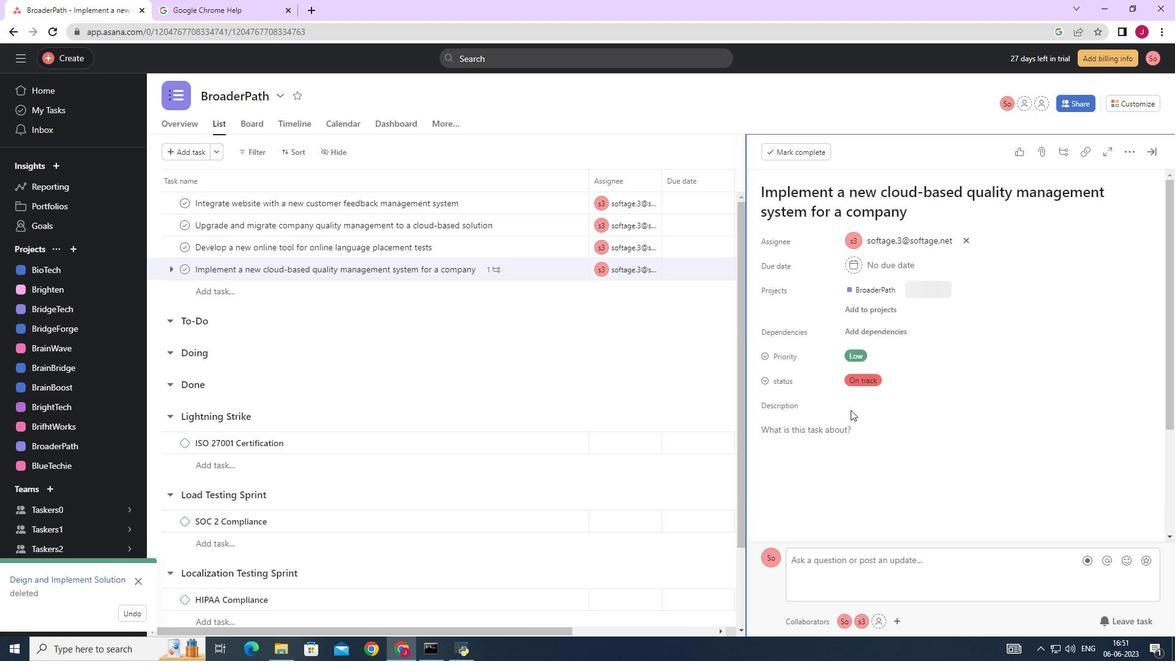 
Action: Mouse scrolled (851, 409) with delta (0, 0)
Screenshot: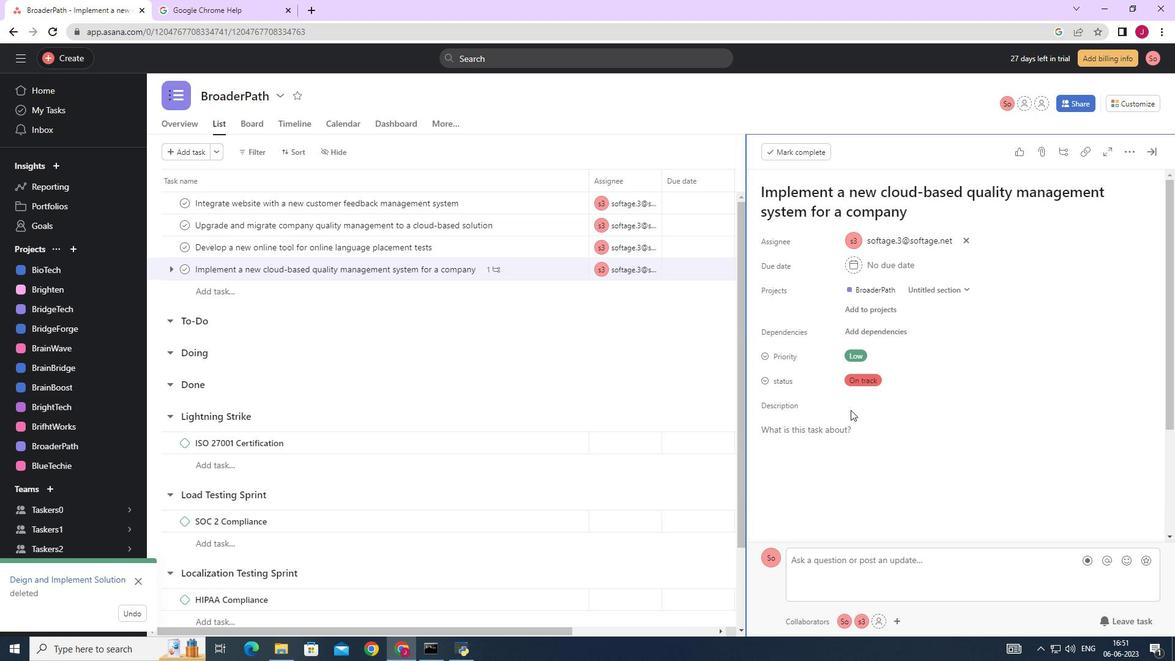 
Action: Mouse scrolled (851, 409) with delta (0, 0)
Screenshot: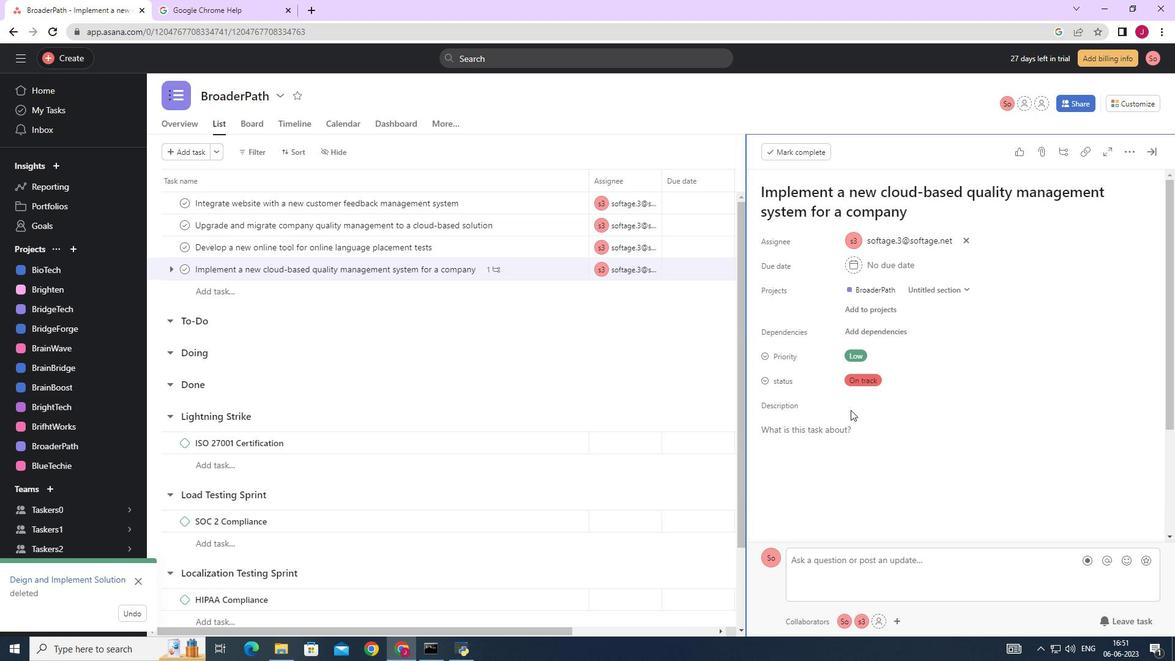 
Action: Mouse scrolled (851, 409) with delta (0, 0)
Screenshot: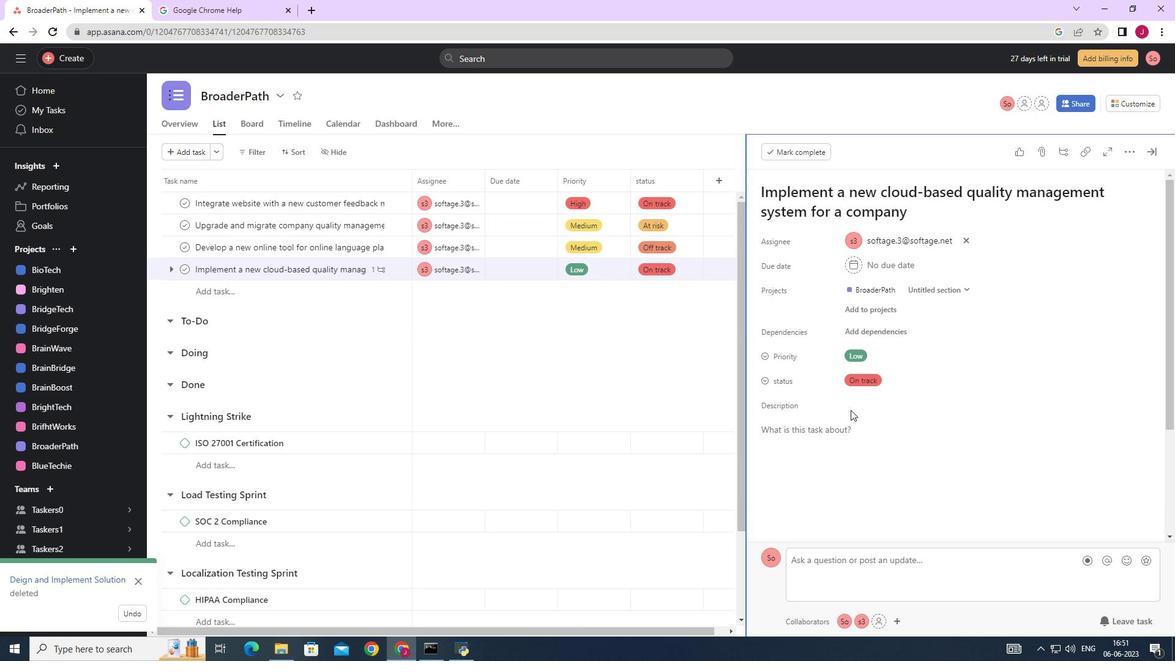 
Action: Mouse moved to (798, 447)
Screenshot: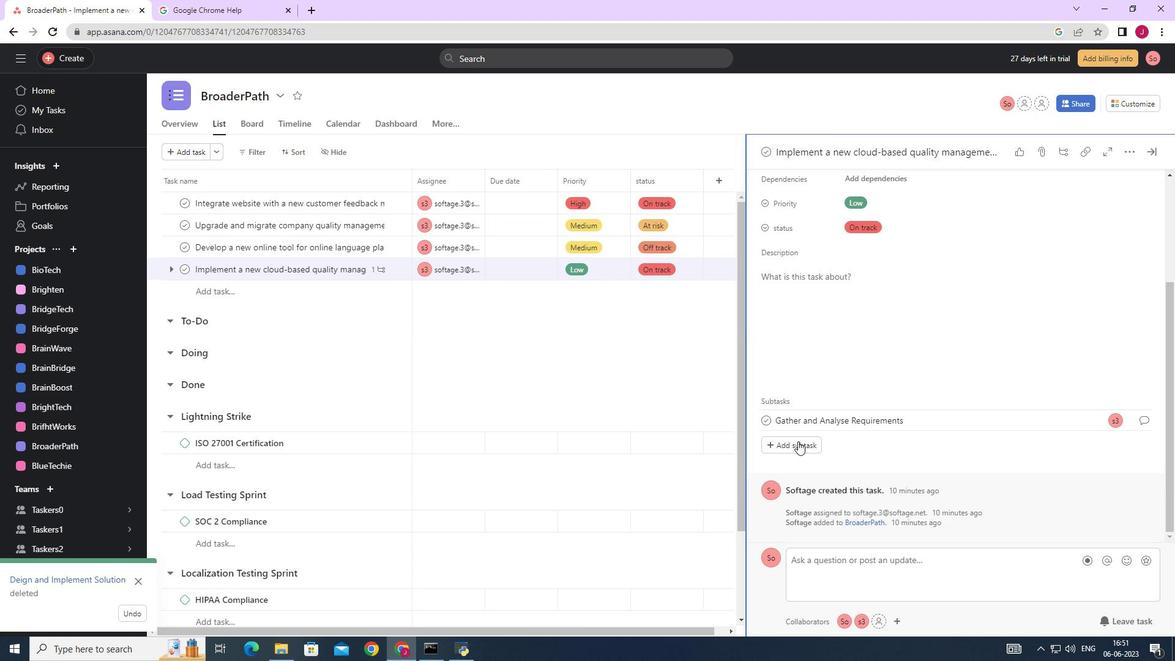 
Action: Mouse pressed left at (798, 447)
Screenshot: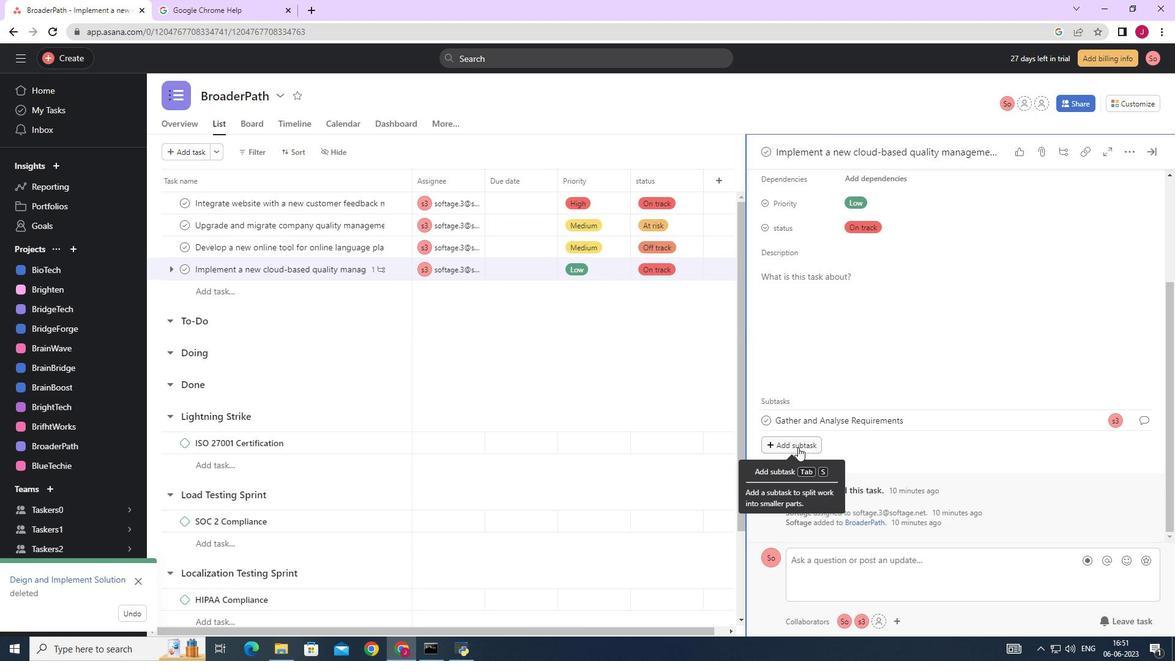 
Action: Key pressed <Key.caps_lock>D<Key.caps_lock>ess<Key.backspace>ign<Key.space>and<Key.space><Key.caps_lock>I<Key.caps_lock>mplement<Key.space><Key.caps_lock>S<Key.caps_lock>olution
Screenshot: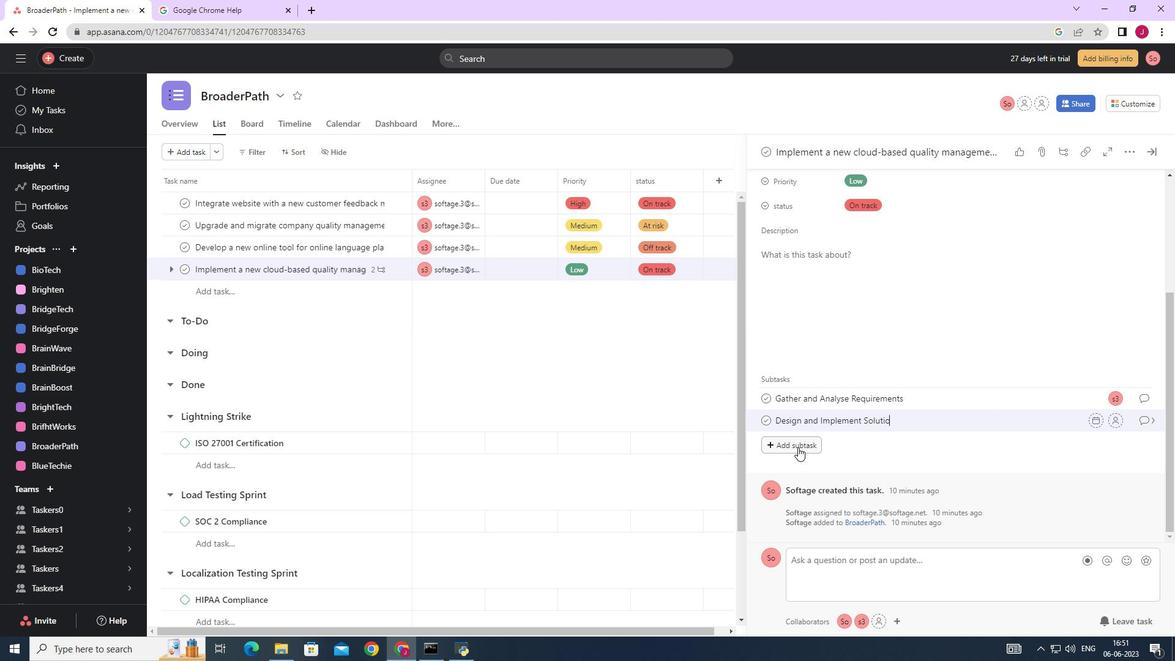 
Action: Mouse moved to (1113, 421)
Screenshot: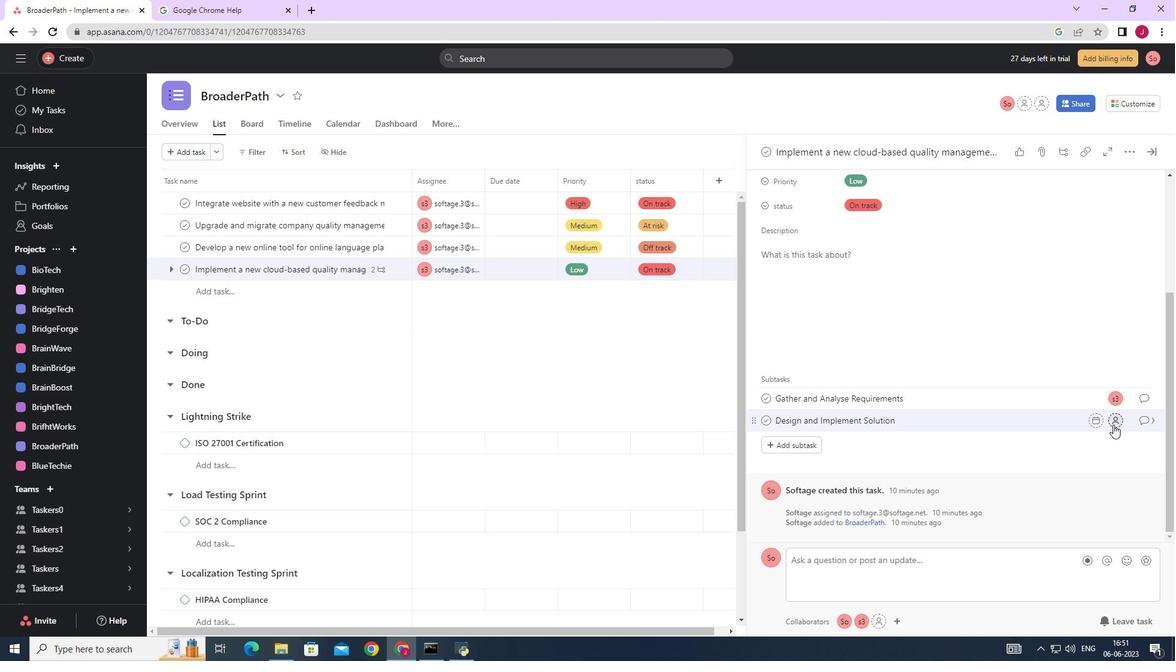 
Action: Mouse pressed left at (1113, 421)
Screenshot: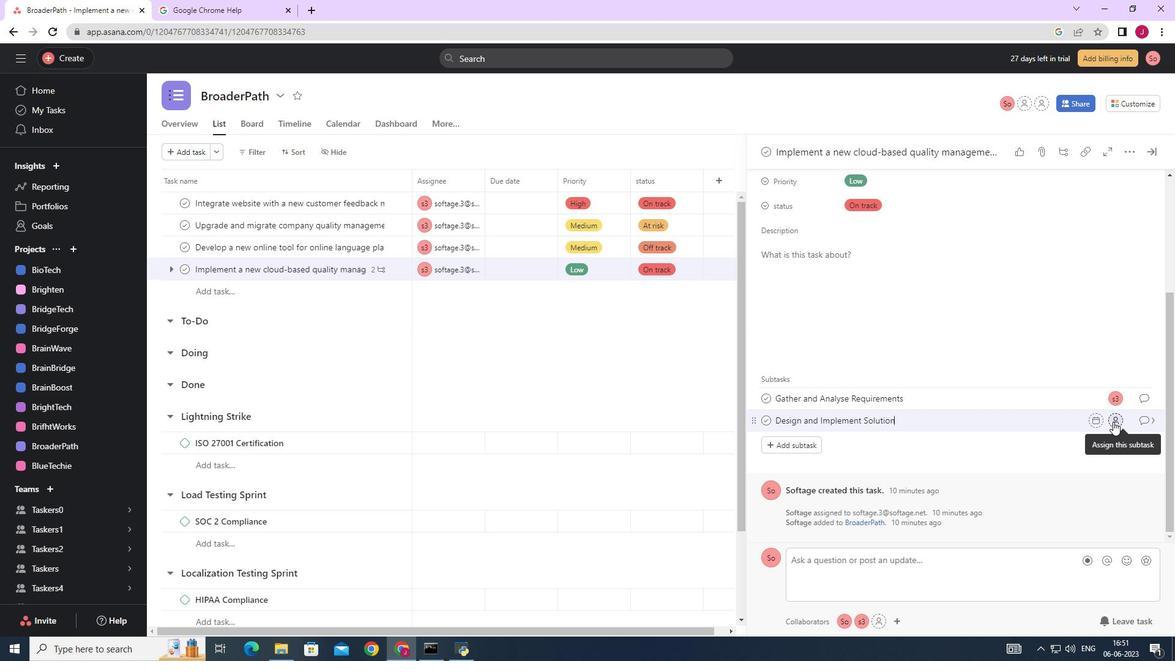 
Action: Mouse moved to (936, 456)
Screenshot: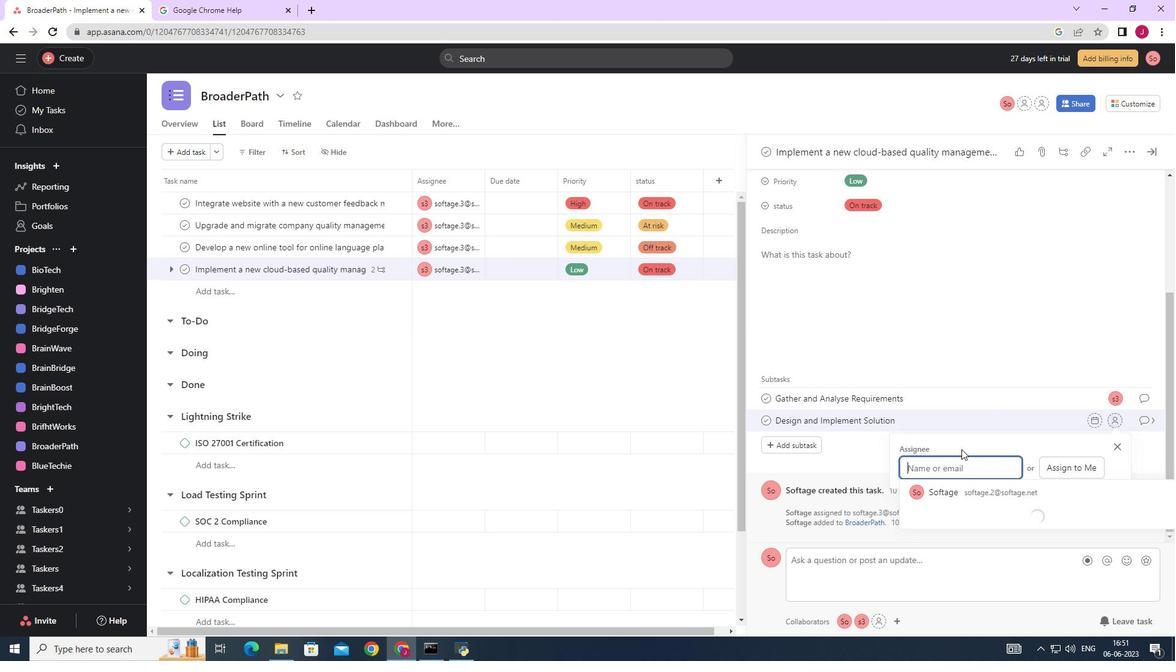 
Action: Key pressed softage.3
Screenshot: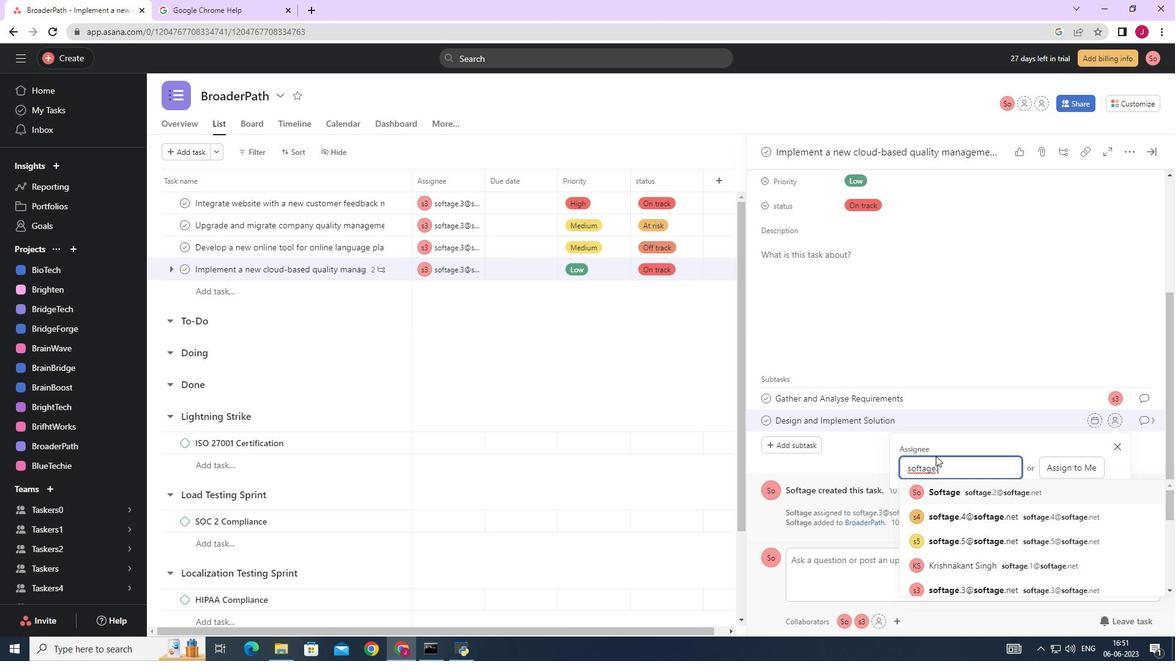 
Action: Mouse moved to (960, 489)
Screenshot: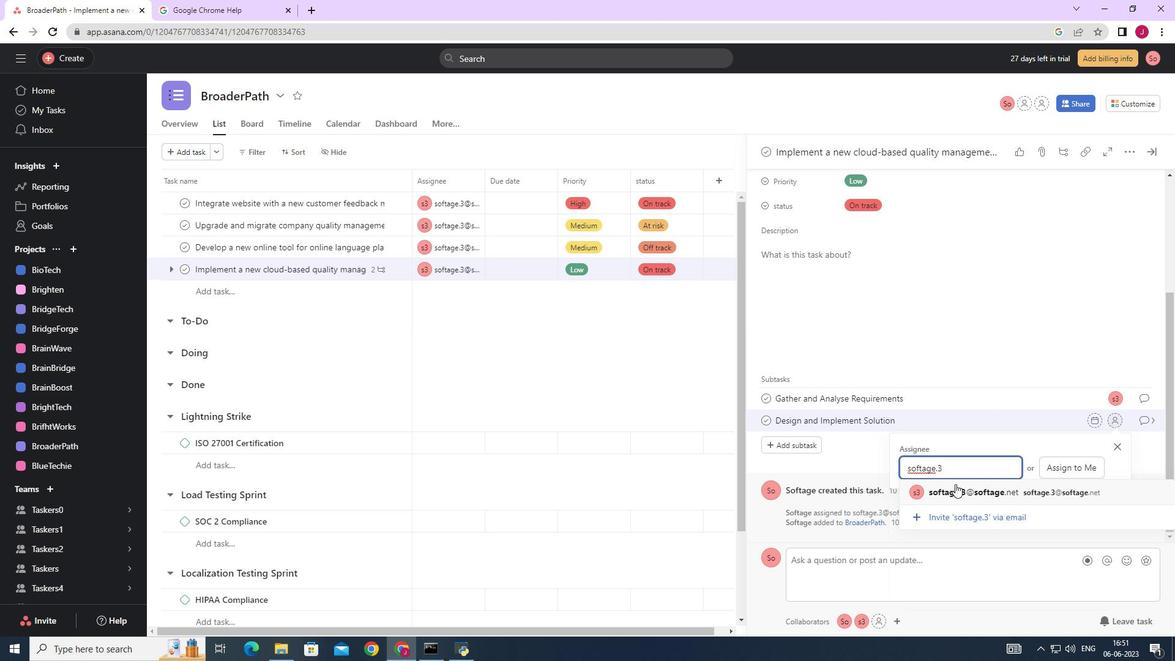 
Action: Mouse pressed left at (960, 489)
Screenshot: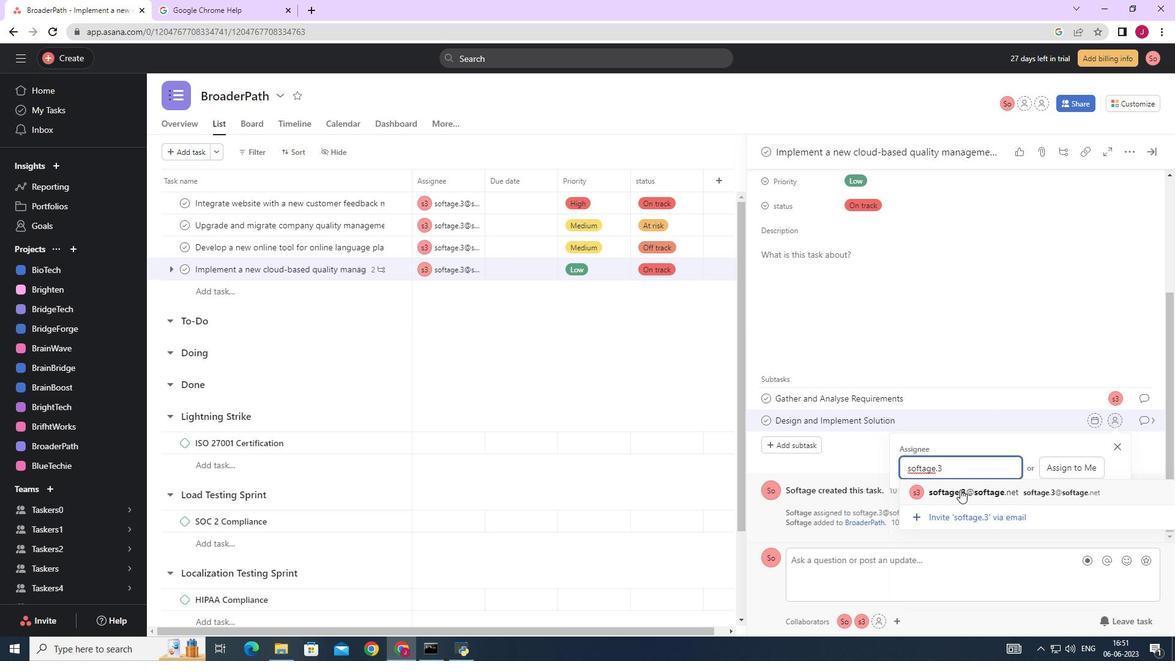 
Action: Mouse moved to (1145, 421)
Screenshot: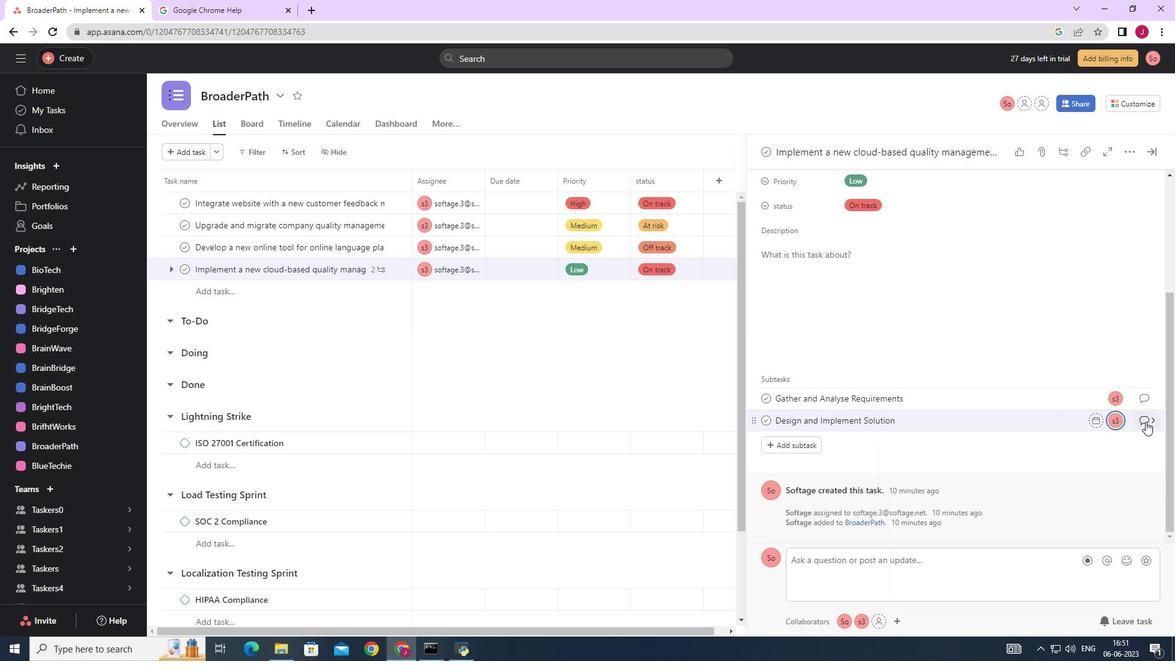 
Action: Mouse pressed left at (1145, 421)
Screenshot: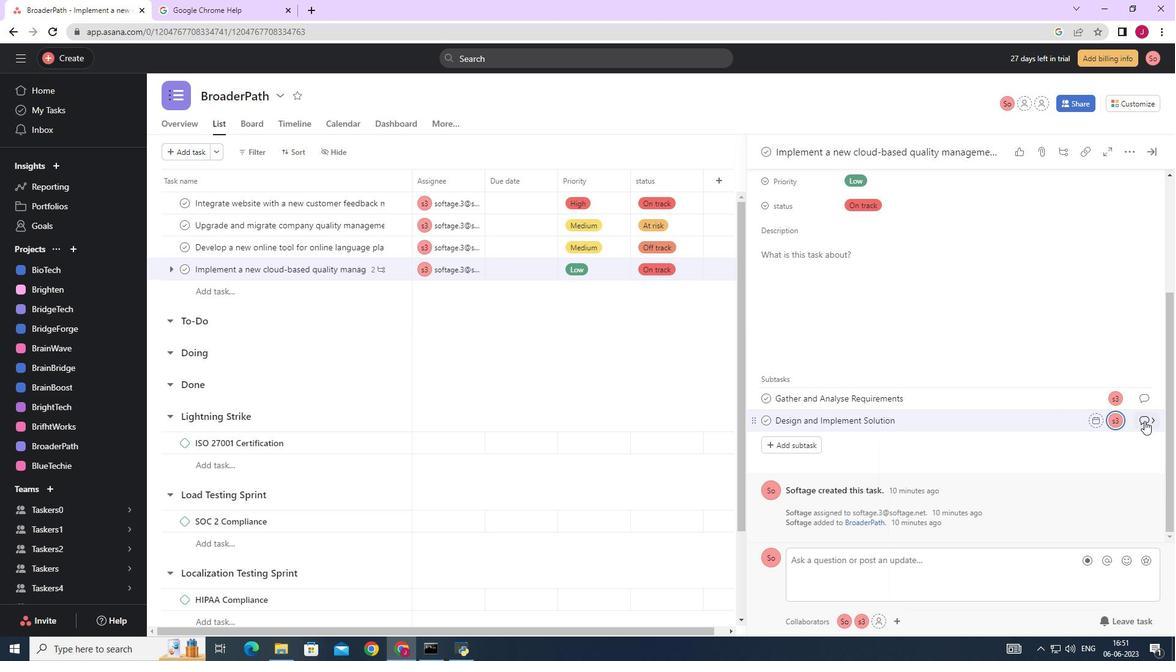 
Action: Mouse moved to (826, 328)
Screenshot: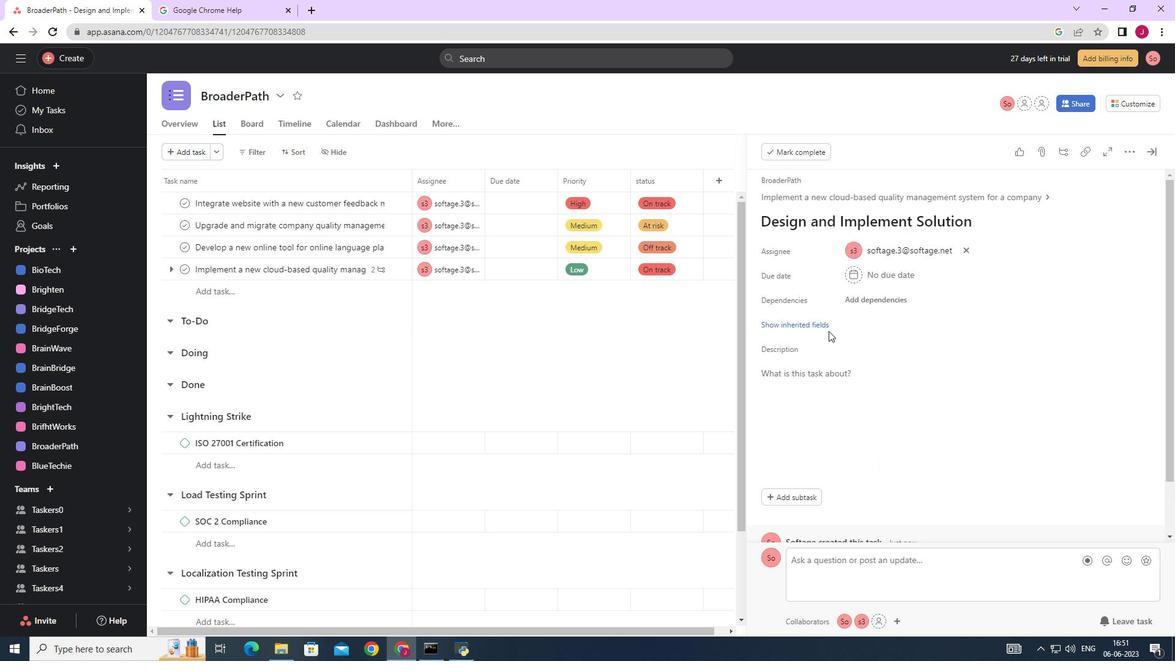 
Action: Mouse pressed left at (826, 328)
Screenshot: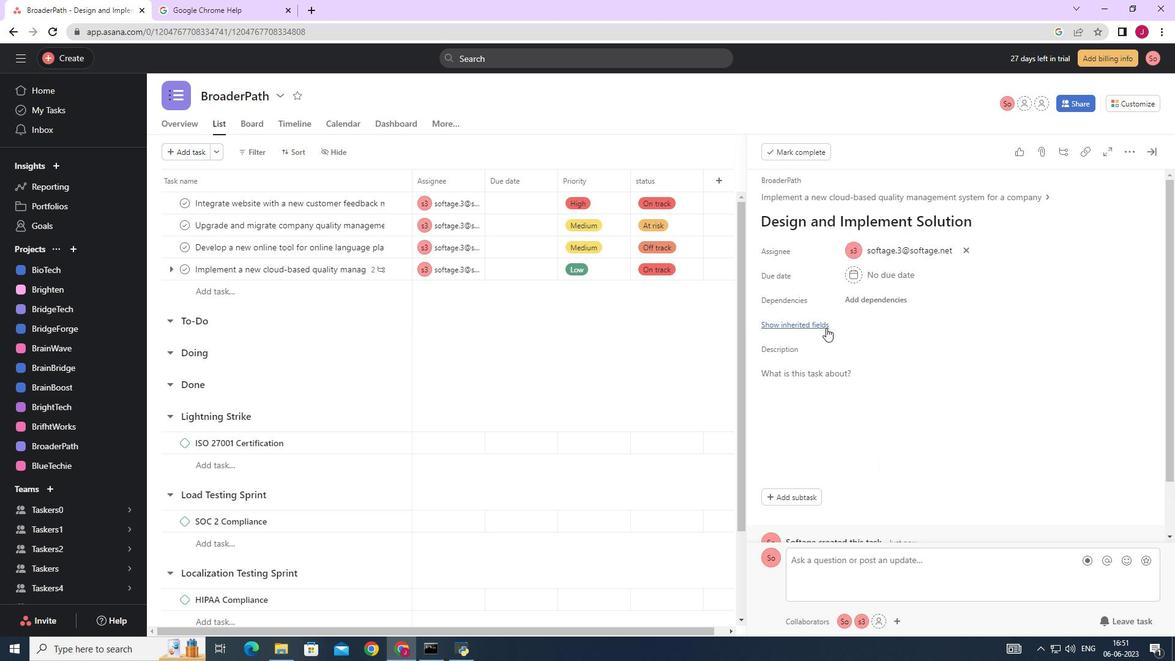 
Action: Mouse moved to (848, 346)
Screenshot: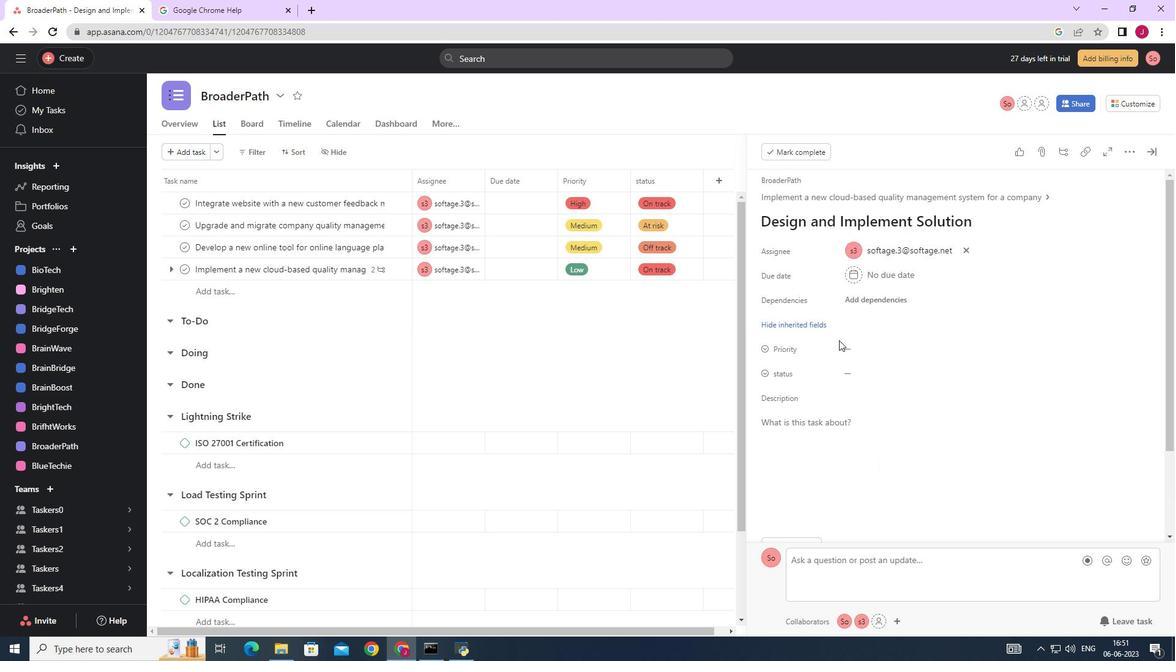 
Action: Mouse pressed left at (848, 346)
Screenshot: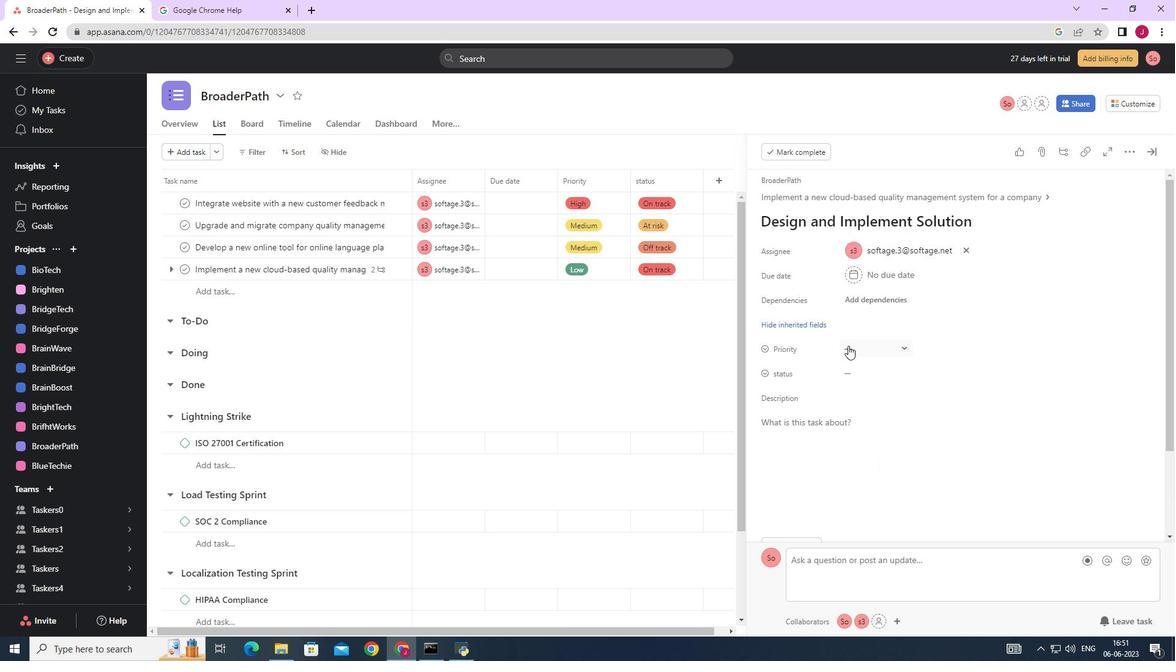 
Action: Mouse moved to (873, 394)
Screenshot: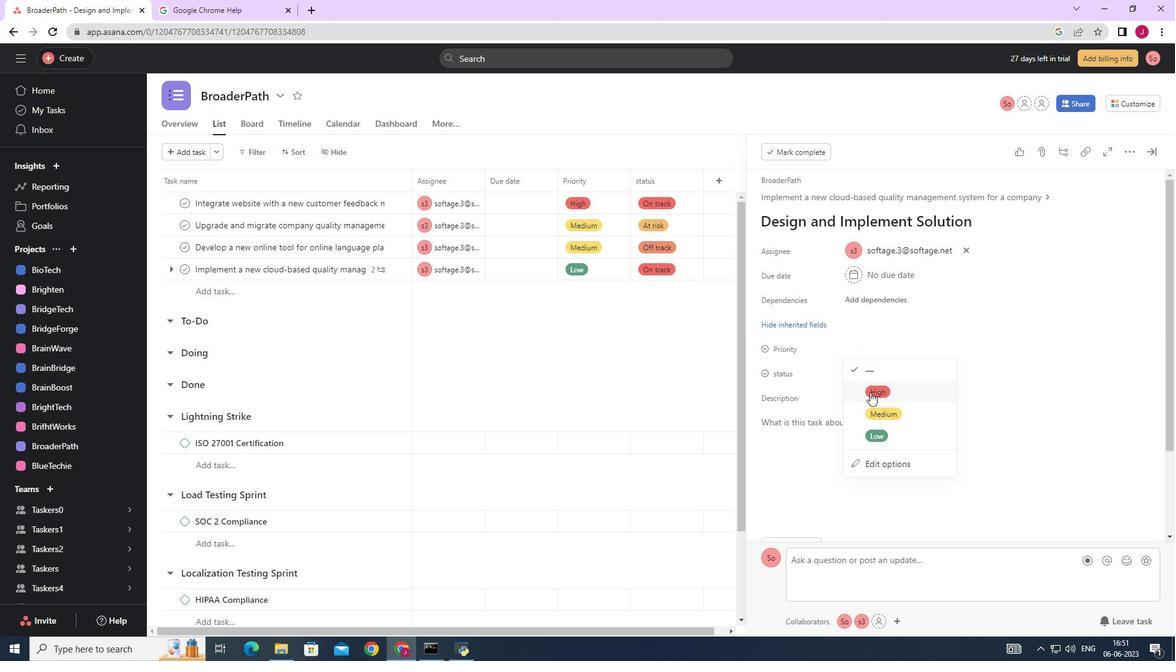 
Action: Mouse pressed left at (873, 394)
Screenshot: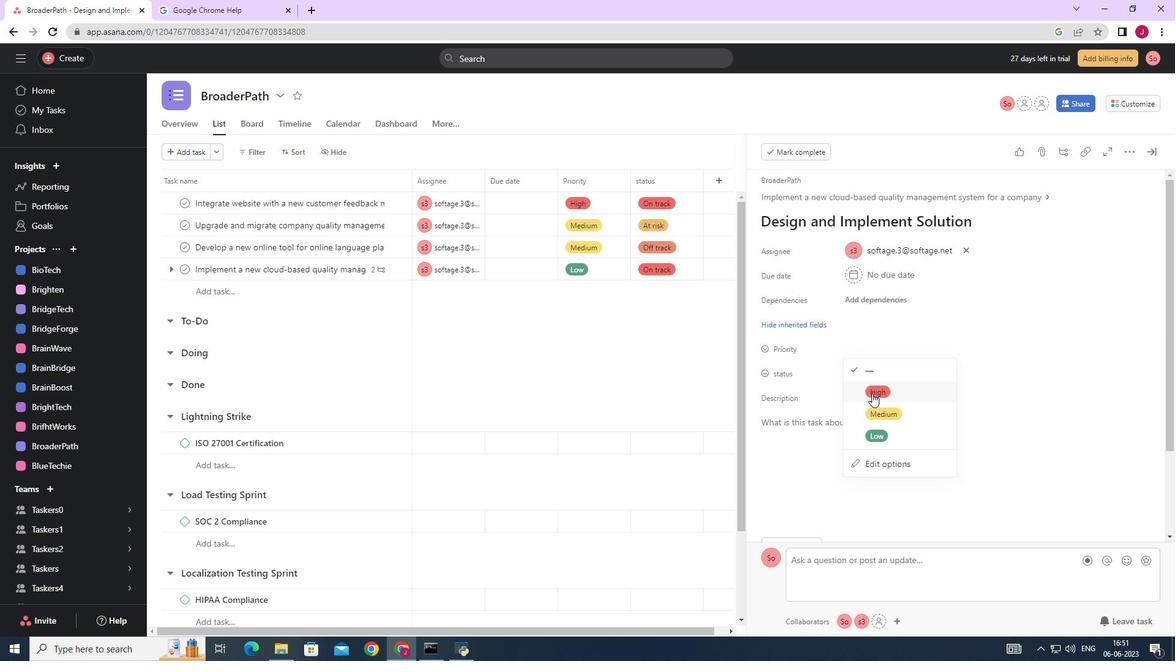 
Action: Mouse moved to (861, 372)
Screenshot: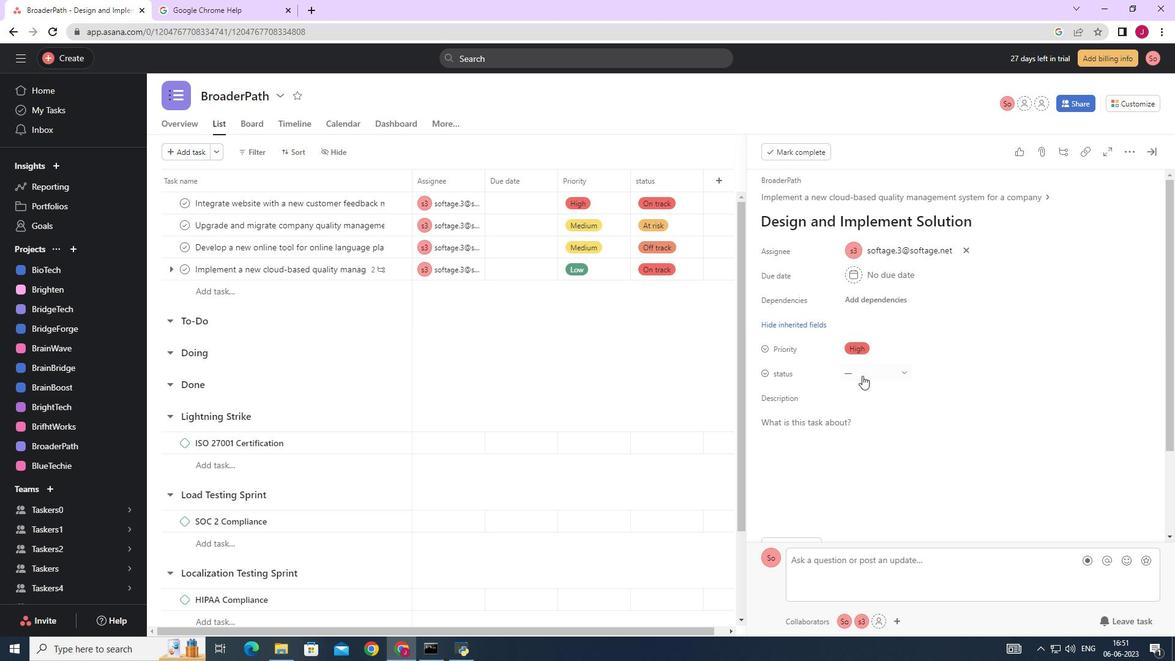 
Action: Mouse pressed left at (861, 372)
Screenshot: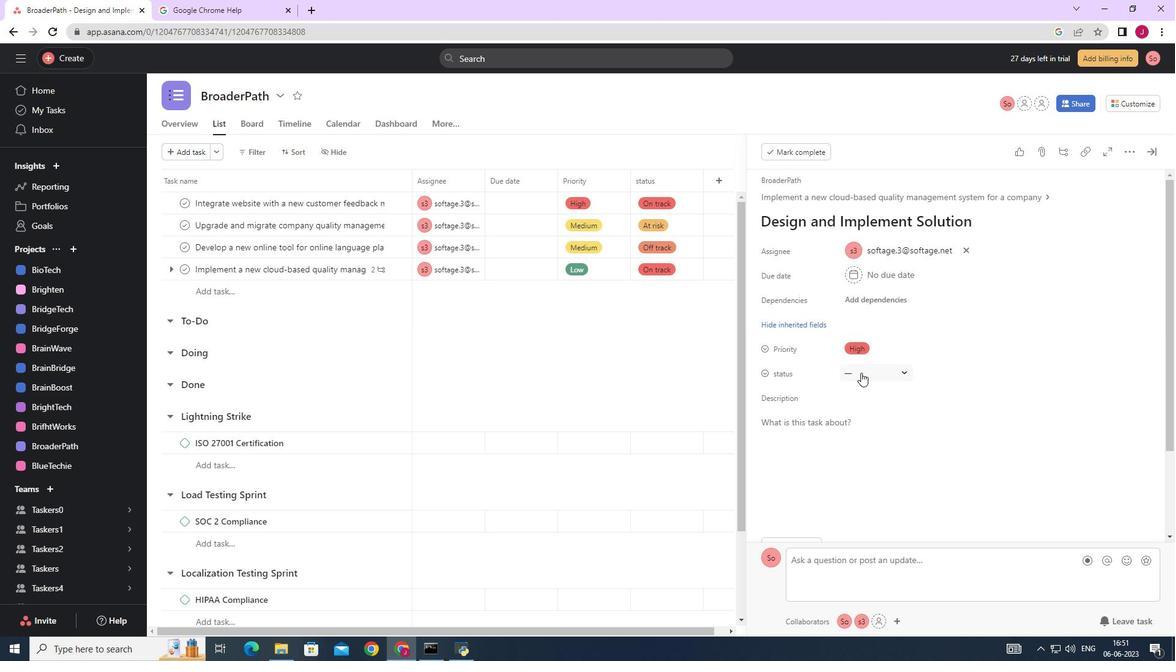 
Action: Mouse moved to (888, 442)
Screenshot: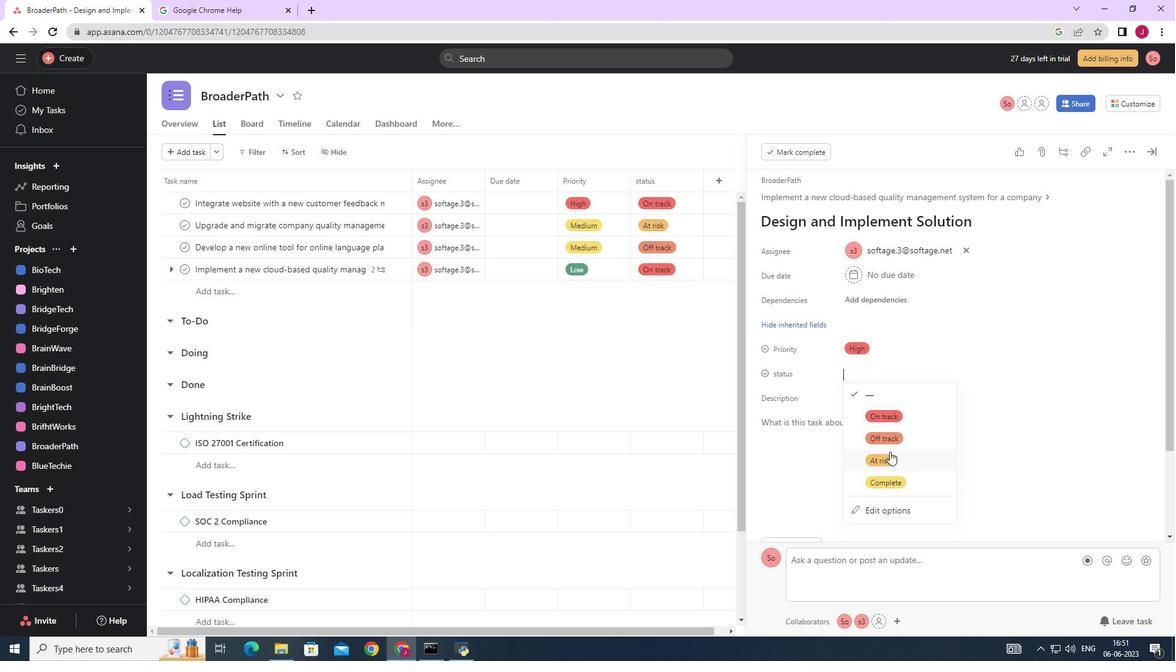 
Action: Mouse pressed left at (888, 442)
Screenshot: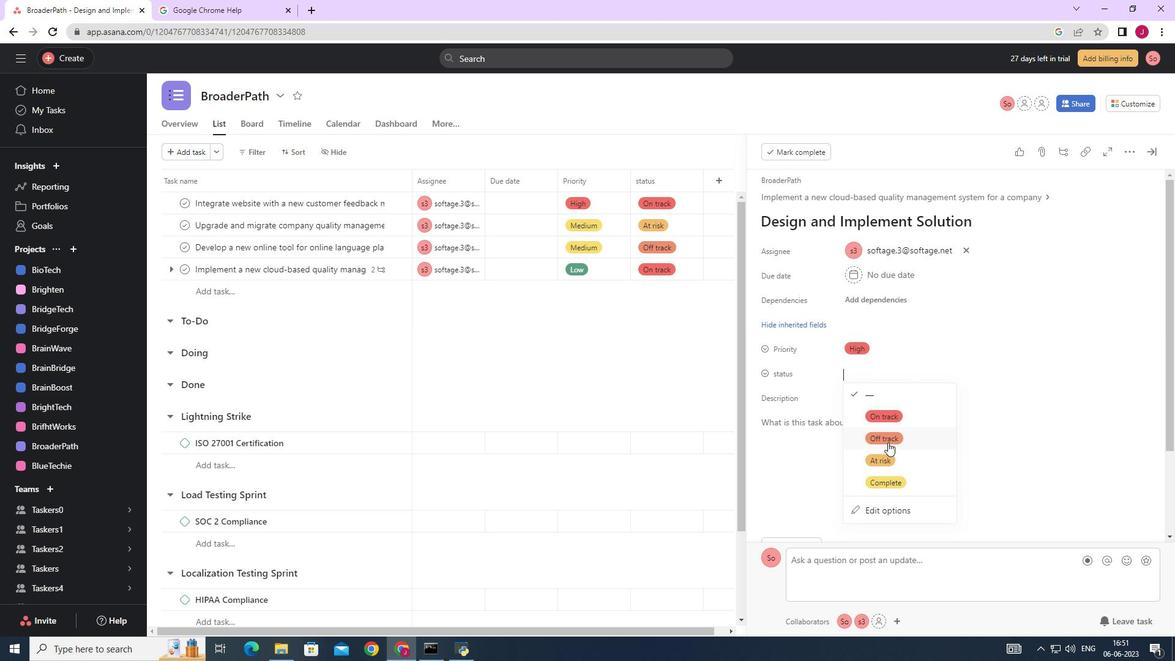 
Action: Mouse moved to (1152, 153)
Screenshot: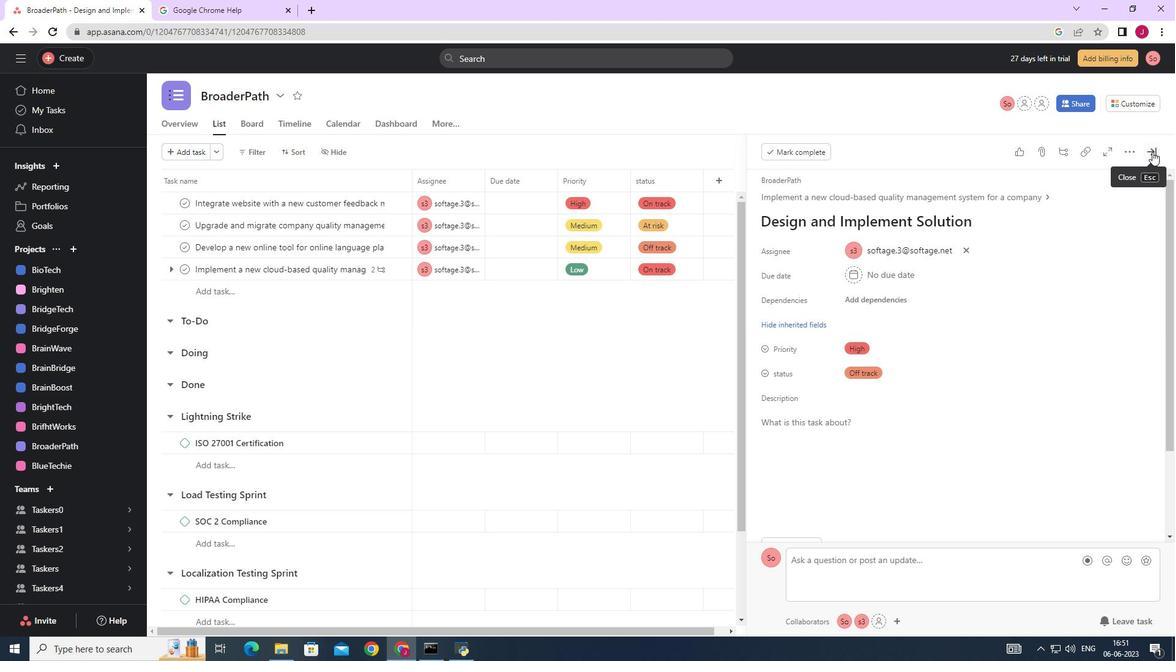 
Action: Mouse pressed left at (1152, 153)
Screenshot: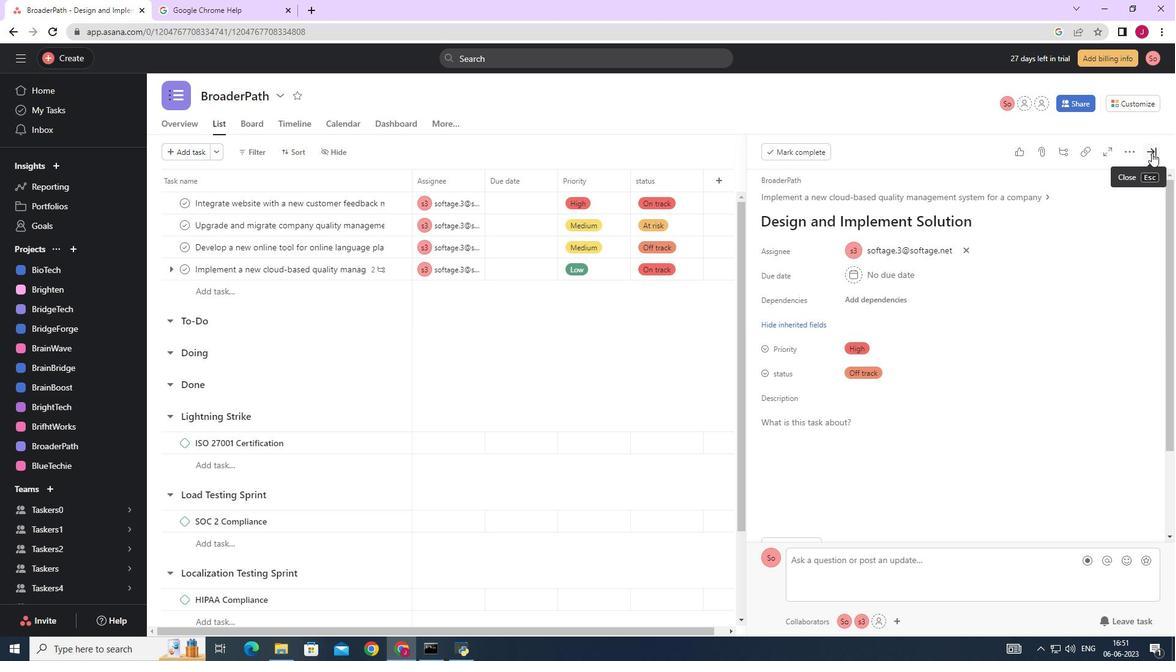 
